 Task: Create an event for virtual coffee chat with mentors within the organization to provide guidance, career advice, and insights to junior team members looking to develop their professional skills on October 7th at 10:30 AM.
Action: Mouse moved to (92, 147)
Screenshot: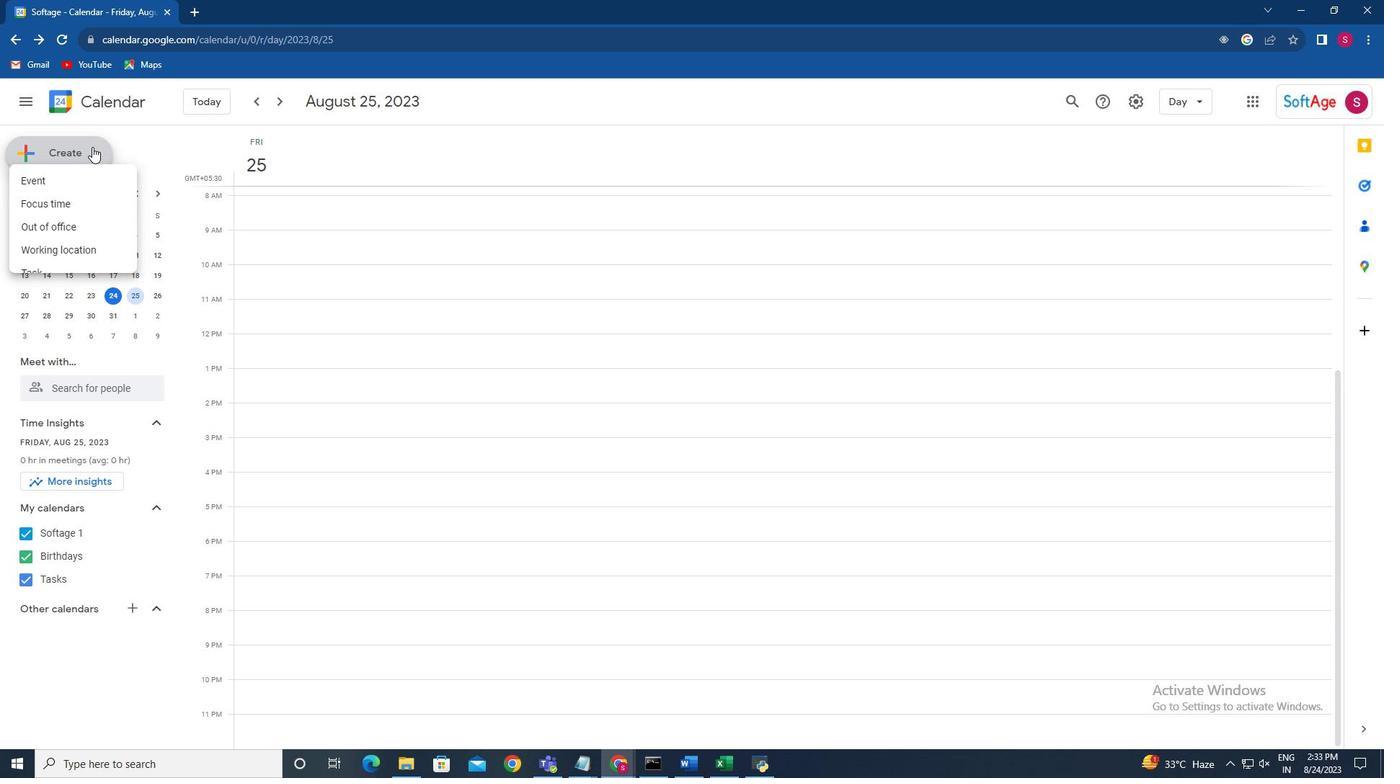 
Action: Mouse pressed left at (92, 147)
Screenshot: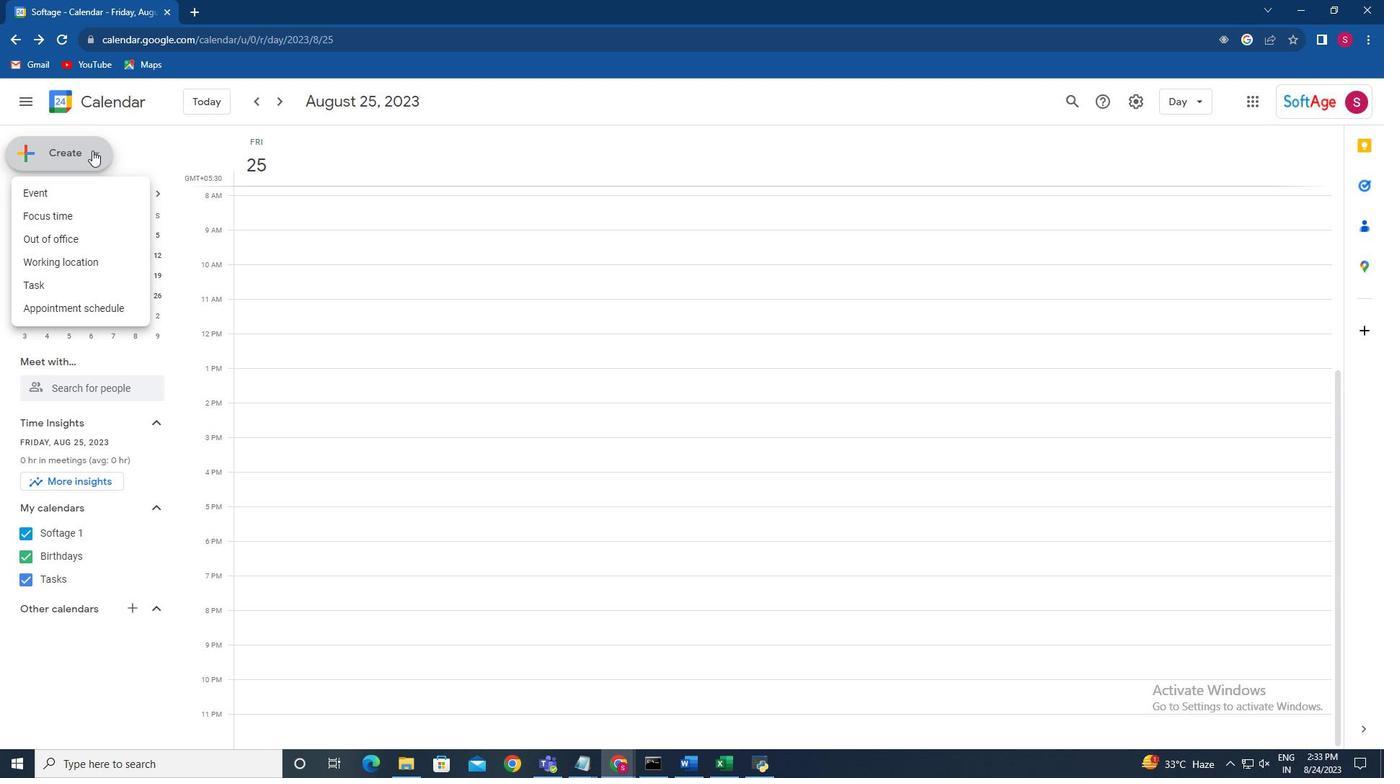 
Action: Mouse moved to (75, 192)
Screenshot: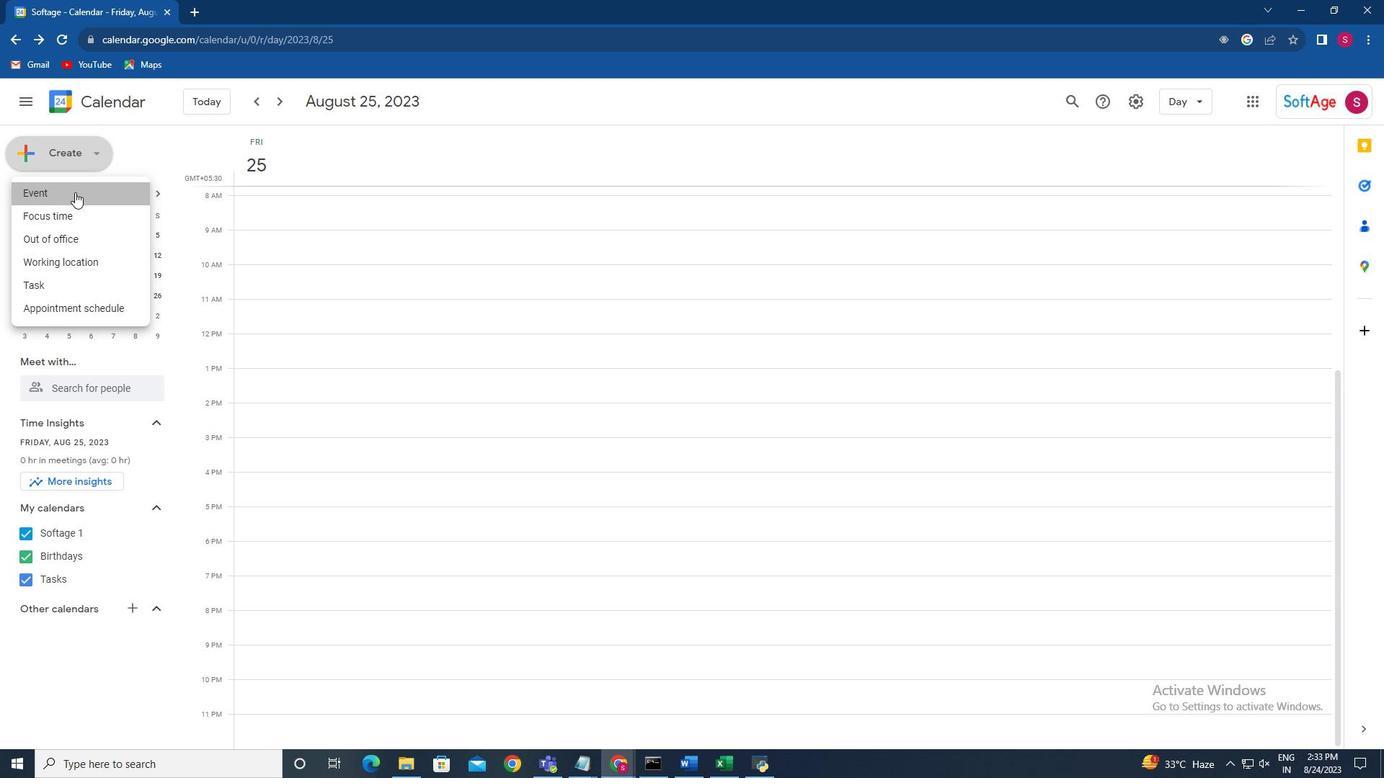
Action: Mouse pressed left at (75, 192)
Screenshot: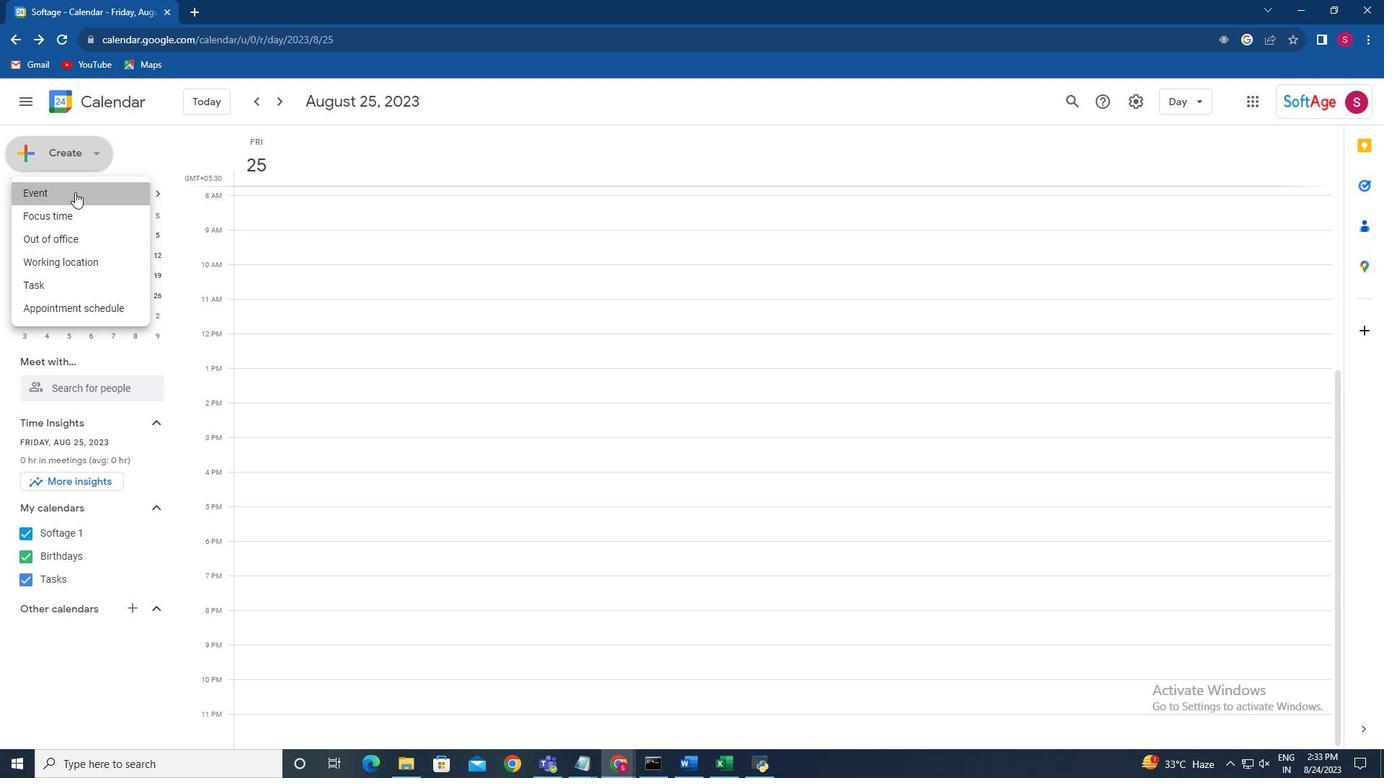 
Action: Mouse moved to (908, 584)
Screenshot: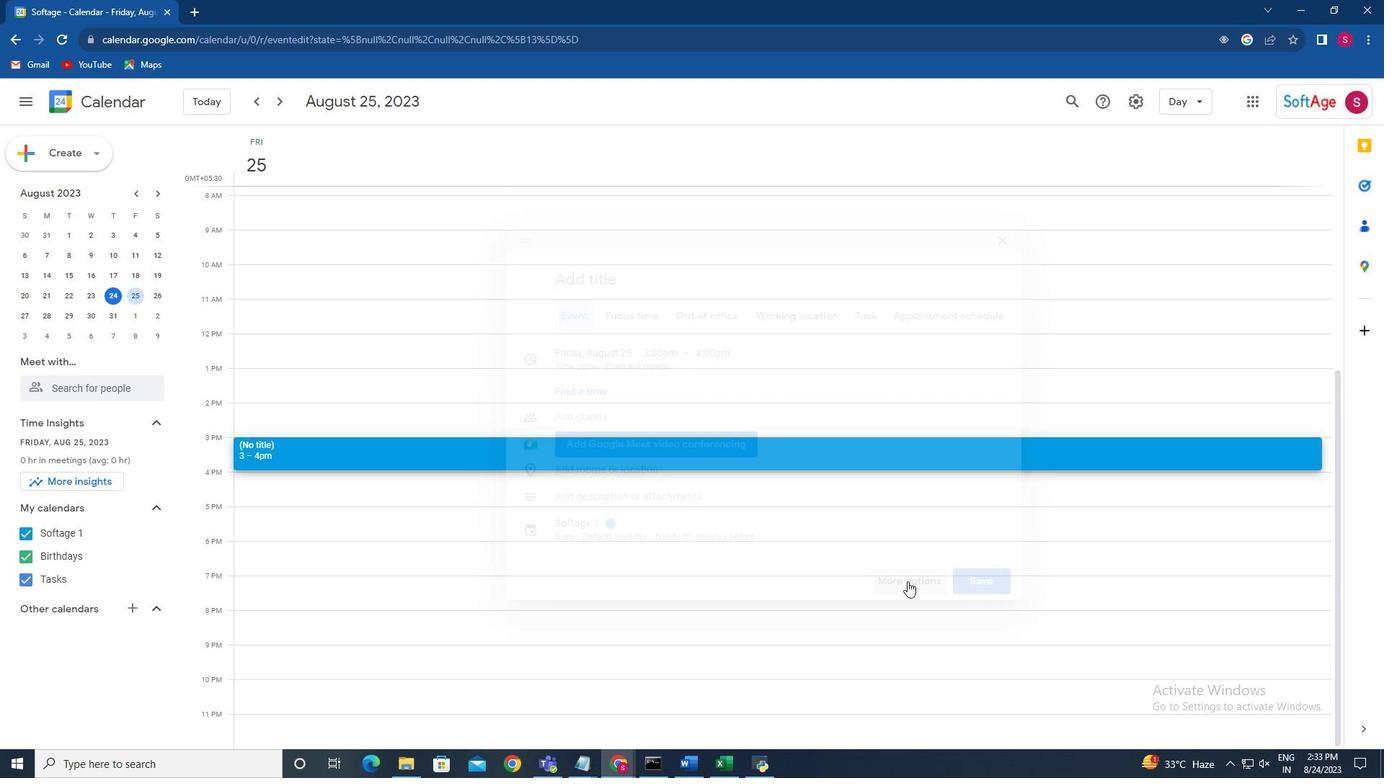 
Action: Mouse pressed left at (908, 584)
Screenshot: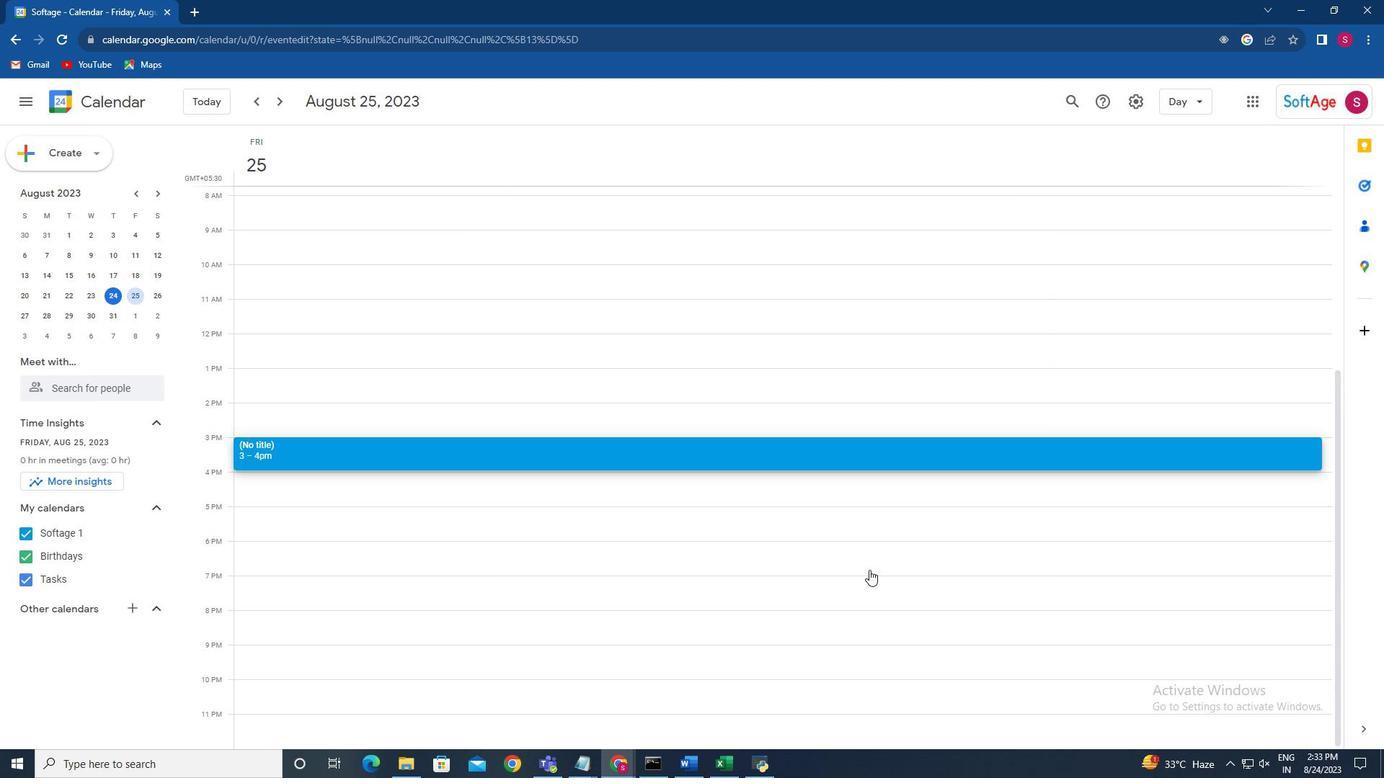 
Action: Mouse moved to (78, 113)
Screenshot: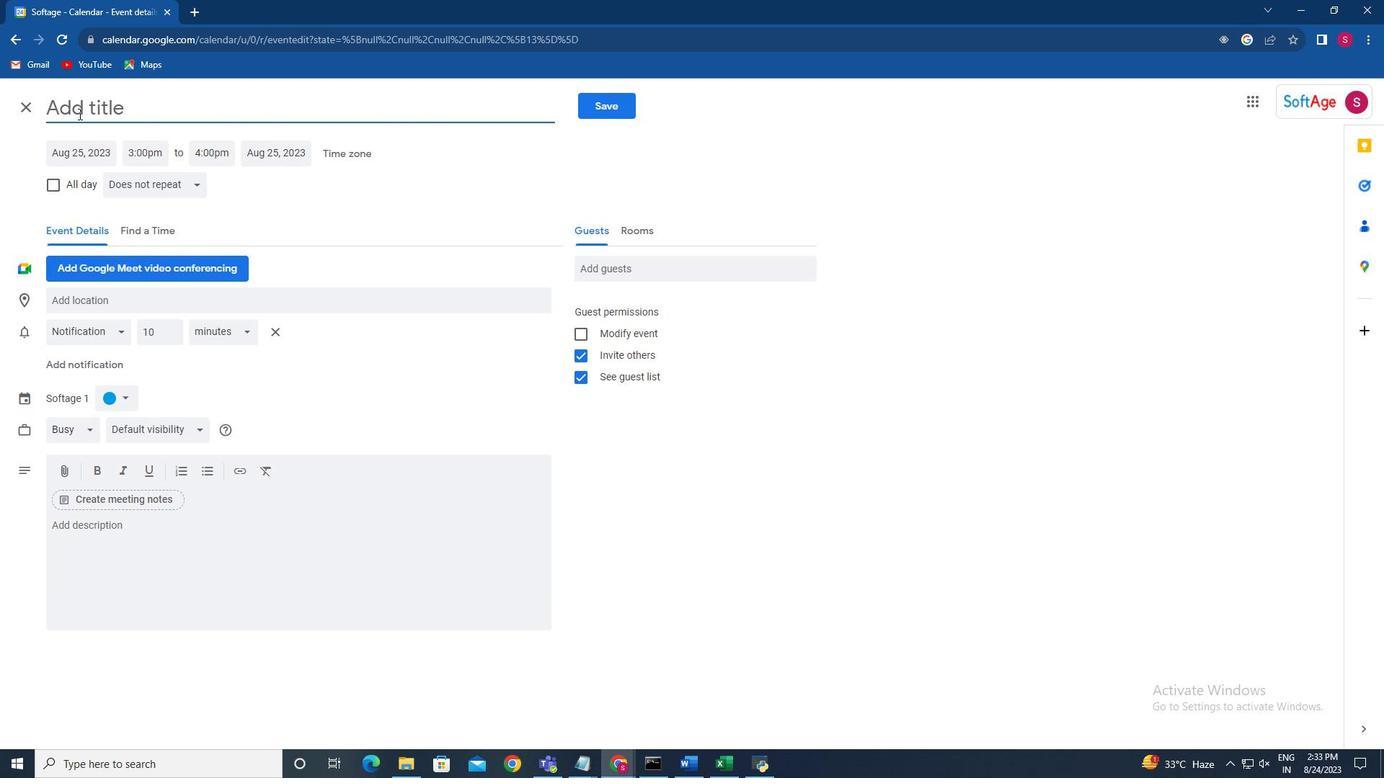
Action: Key pressed <Key.shift>Virtual<Key.space>coffee<Key.space>chat
Screenshot: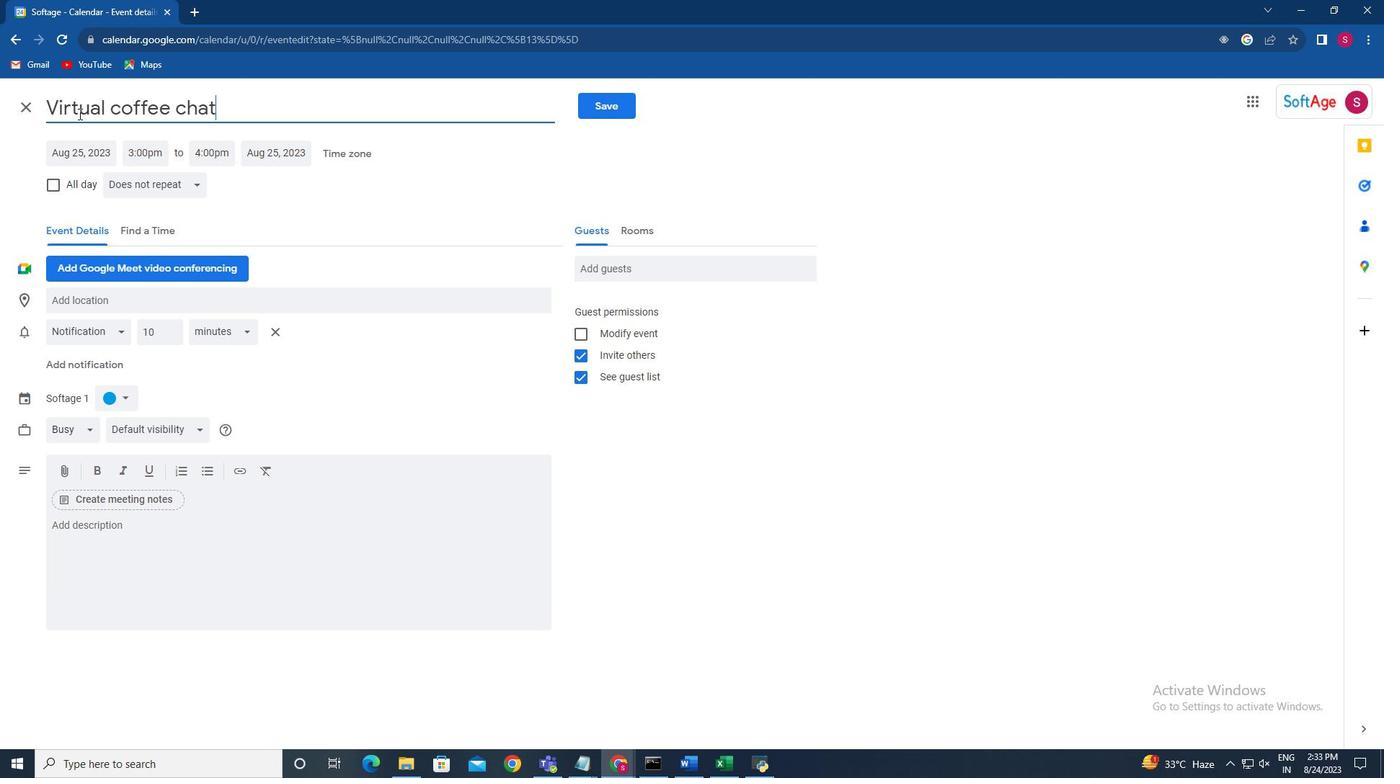 
Action: Mouse moved to (79, 534)
Screenshot: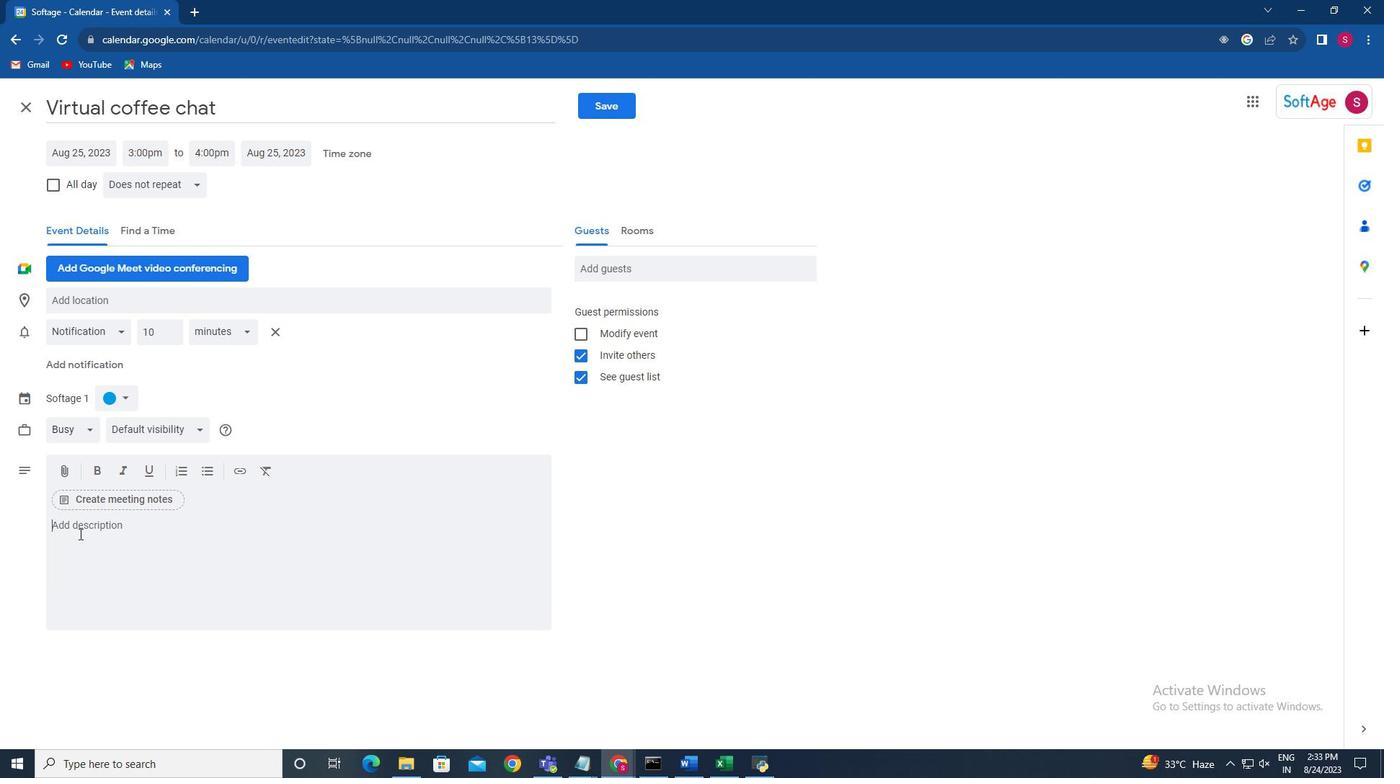 
Action: Mouse pressed left at (79, 534)
Screenshot: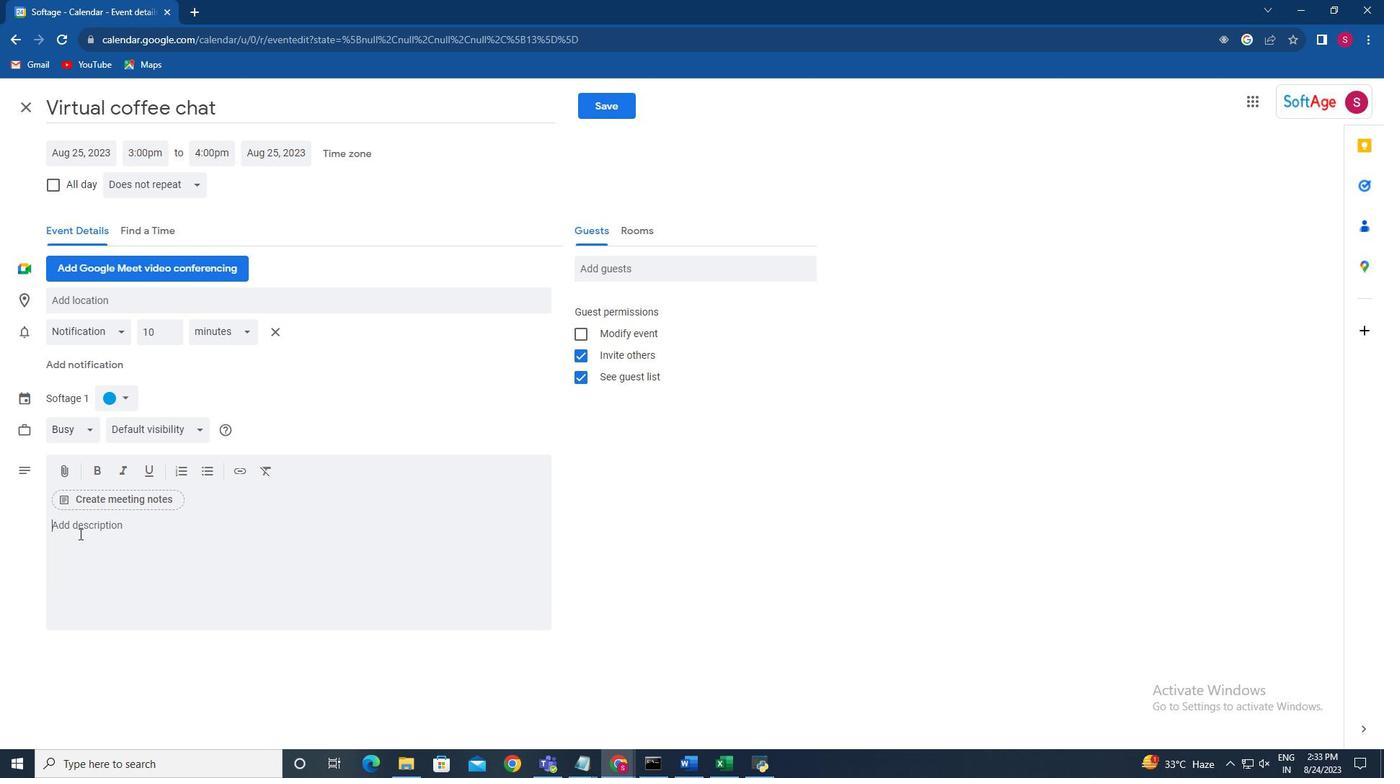 
Action: Key pressed vertual<Key.space>
Screenshot: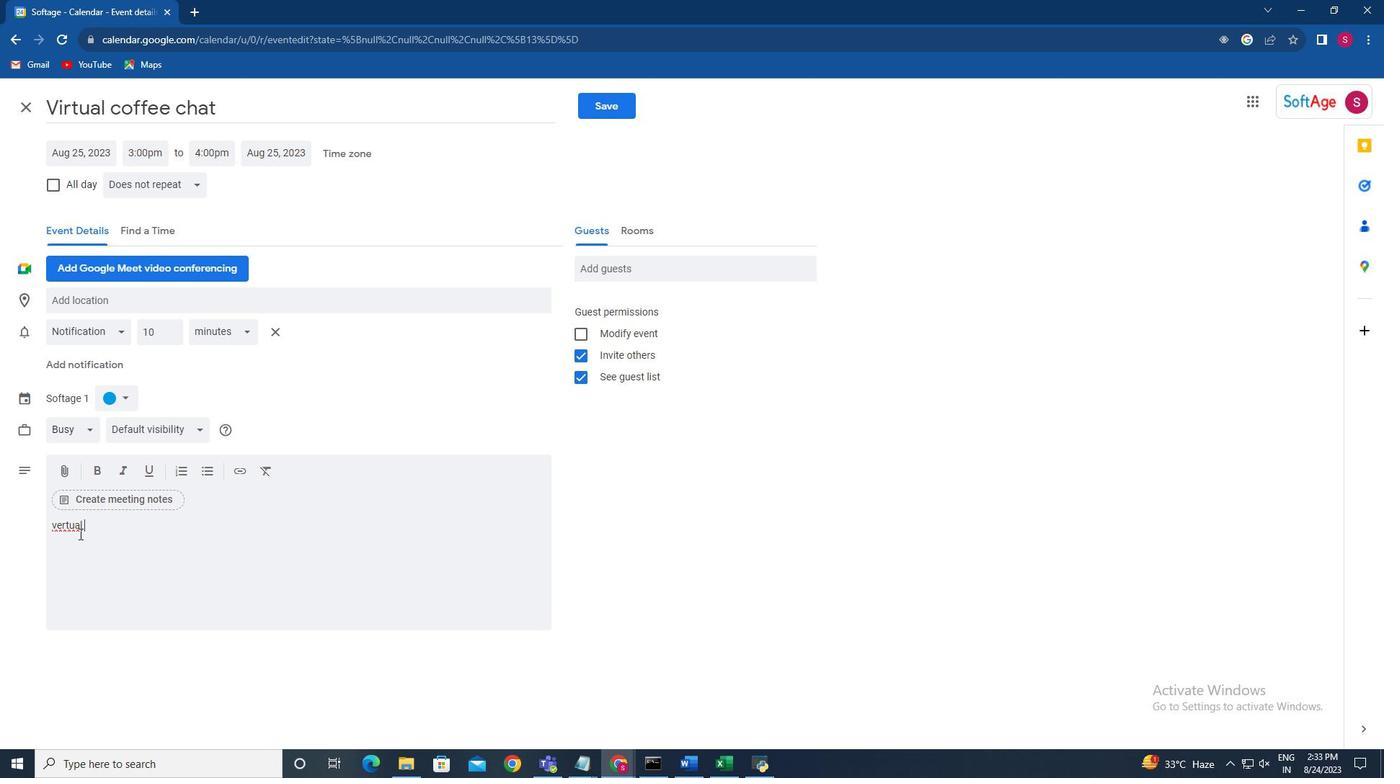 
Action: Mouse moved to (61, 529)
Screenshot: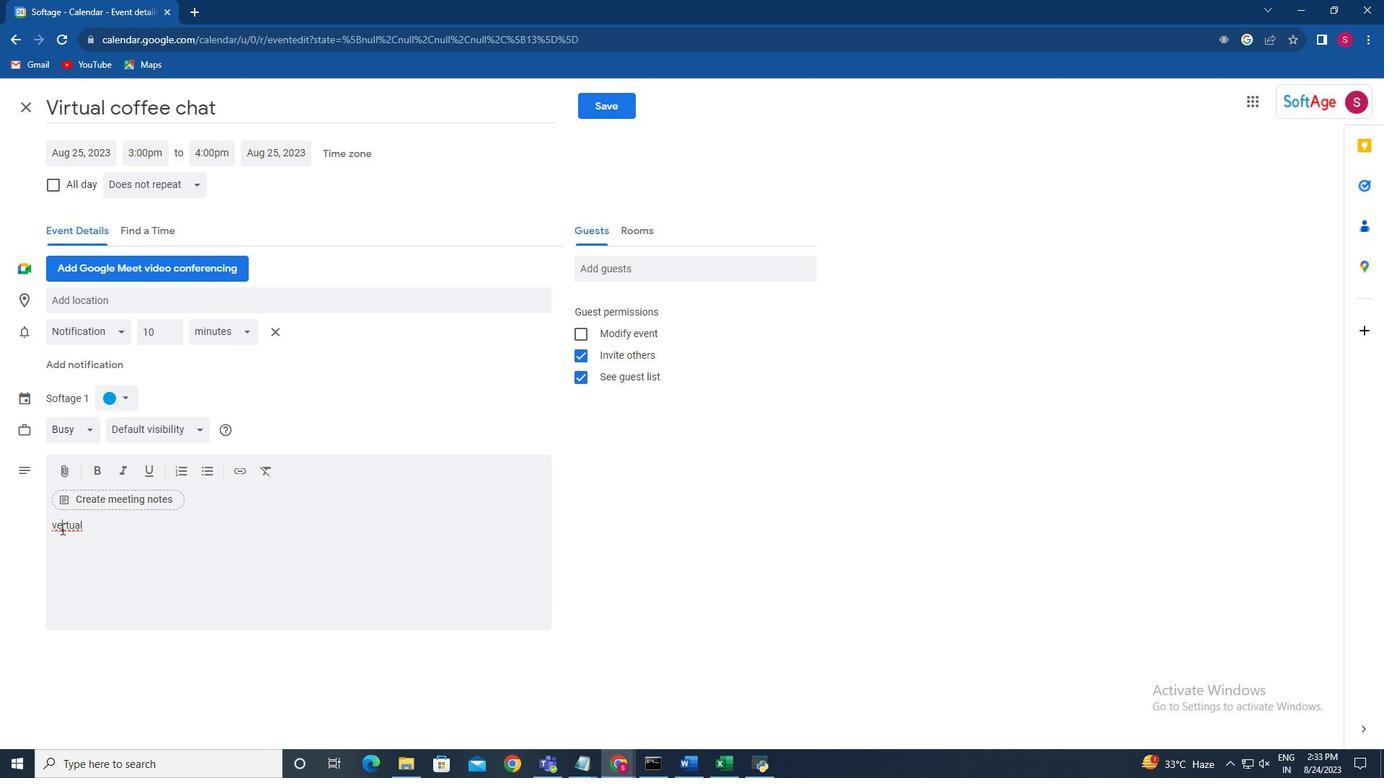
Action: Mouse pressed left at (61, 529)
Screenshot: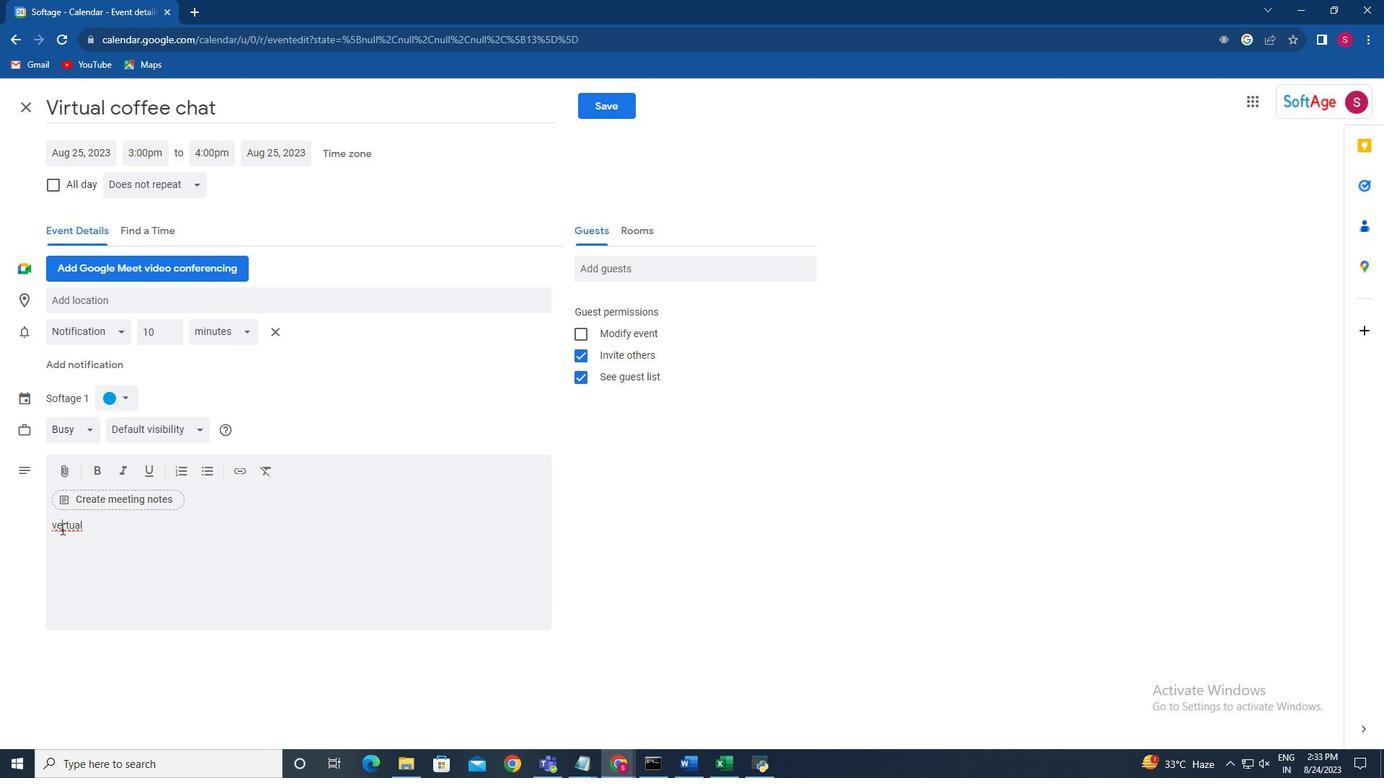
Action: Key pressed <Key.backspace>i
Screenshot: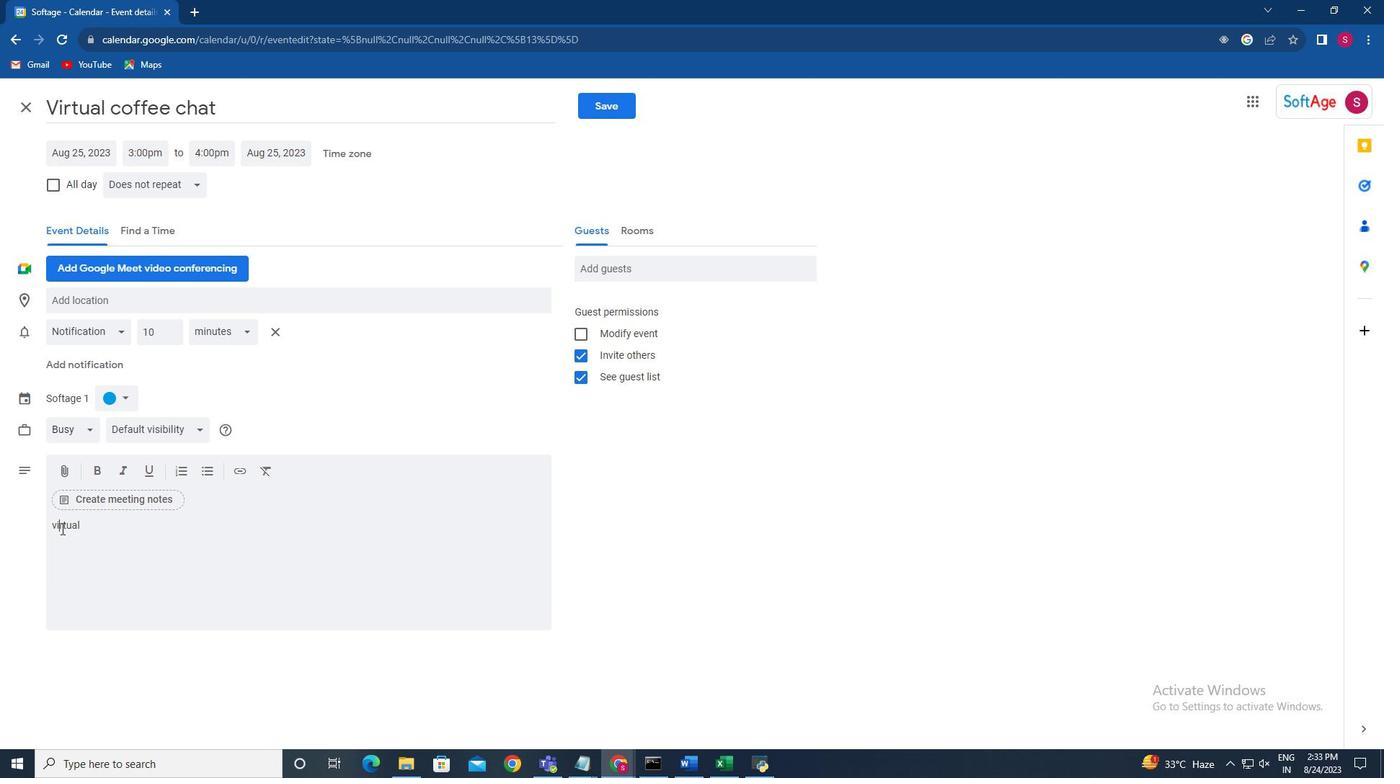 
Action: Mouse moved to (105, 533)
Screenshot: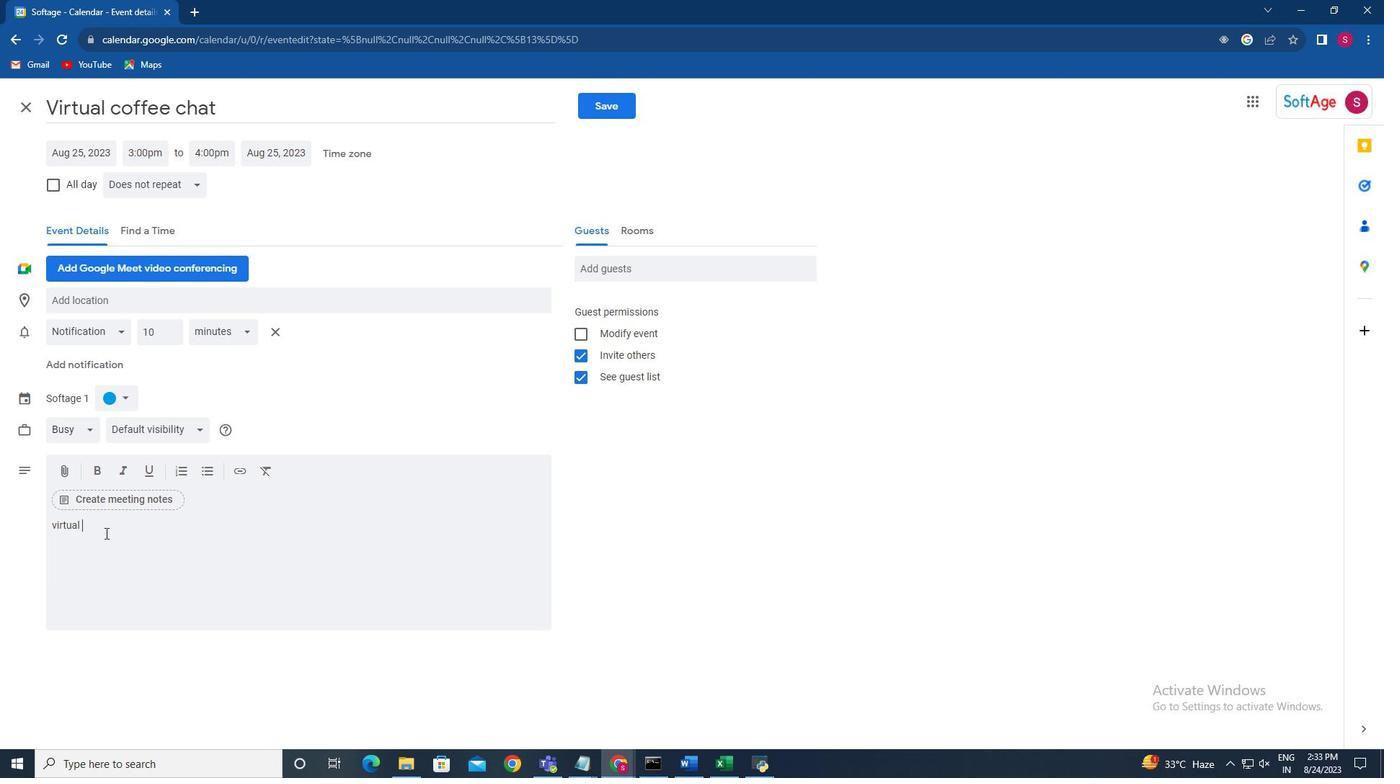 
Action: Mouse pressed left at (105, 533)
Screenshot: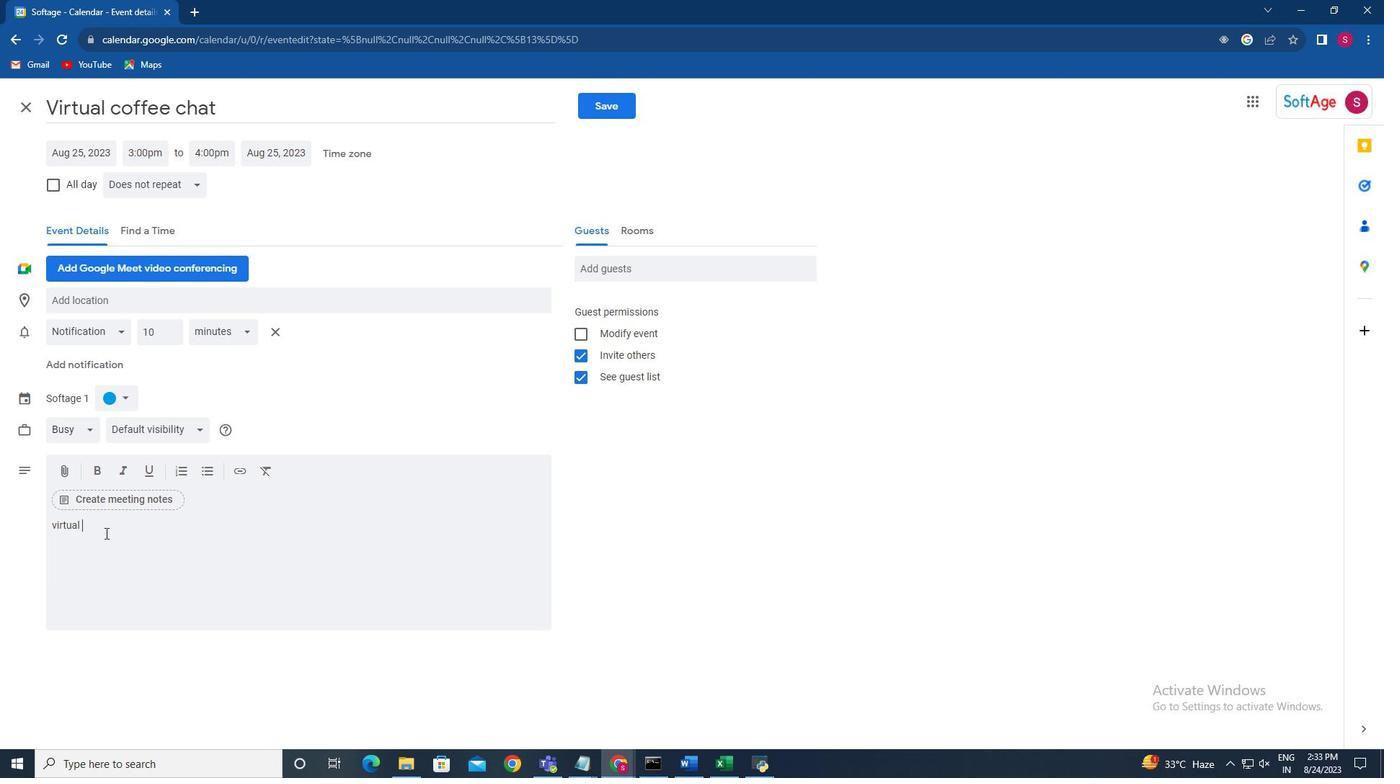 
Action: Key pressed coffee<Key.space>chat<Key.space>with<Key.space>mentors<Key.space>within<Key.space>the<Key.space>organis<Key.backspace>zation<Key.space>to<Key.space>provide<Key.space>guidence,<Key.space>
Screenshot: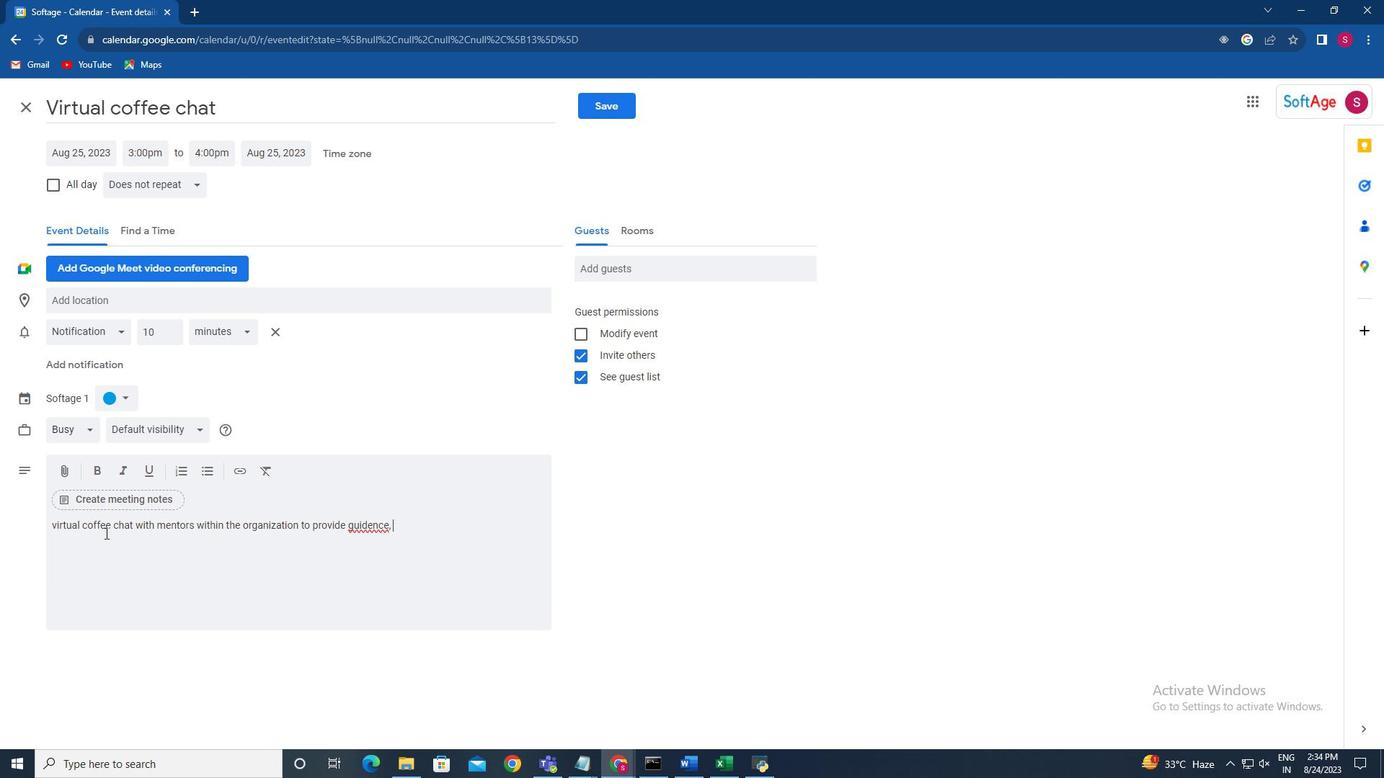 
Action: Mouse moved to (367, 528)
Screenshot: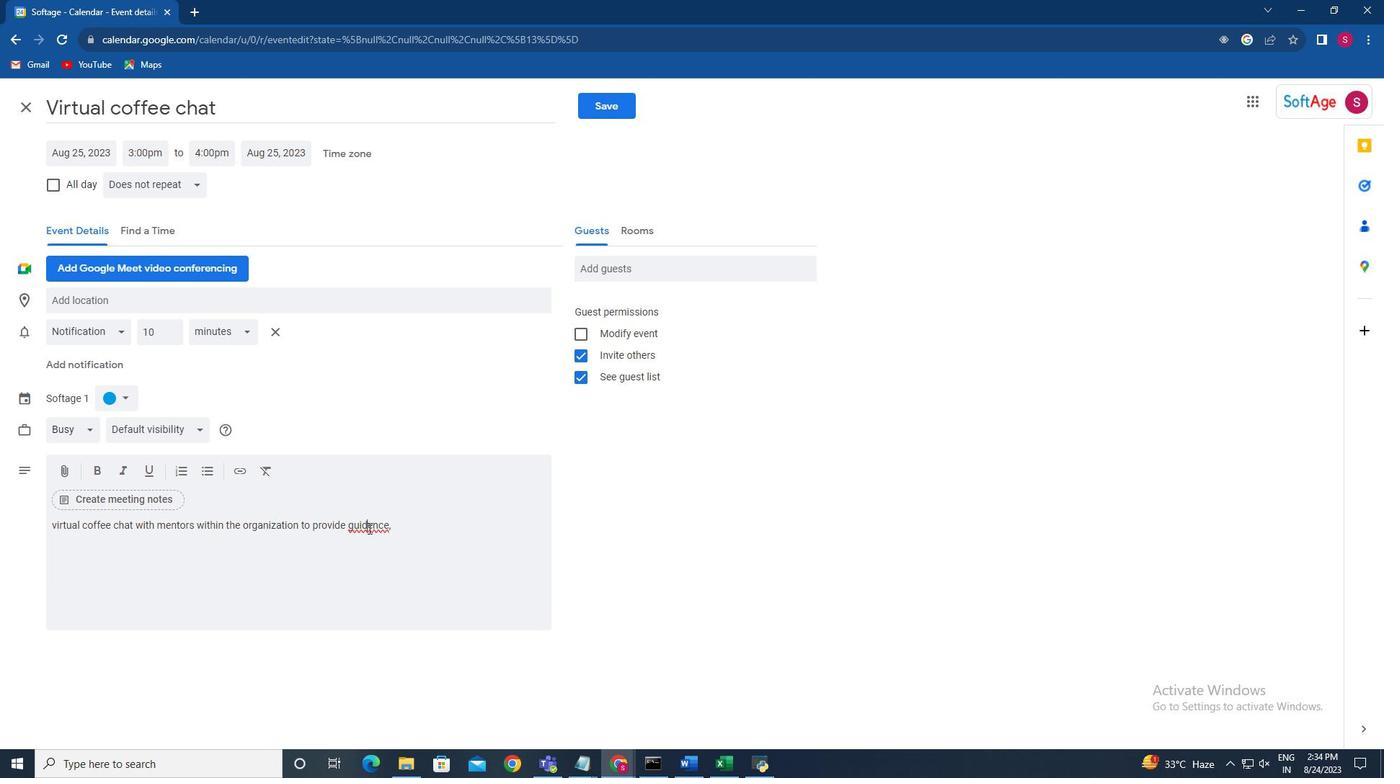 
Action: Mouse pressed left at (367, 528)
Screenshot: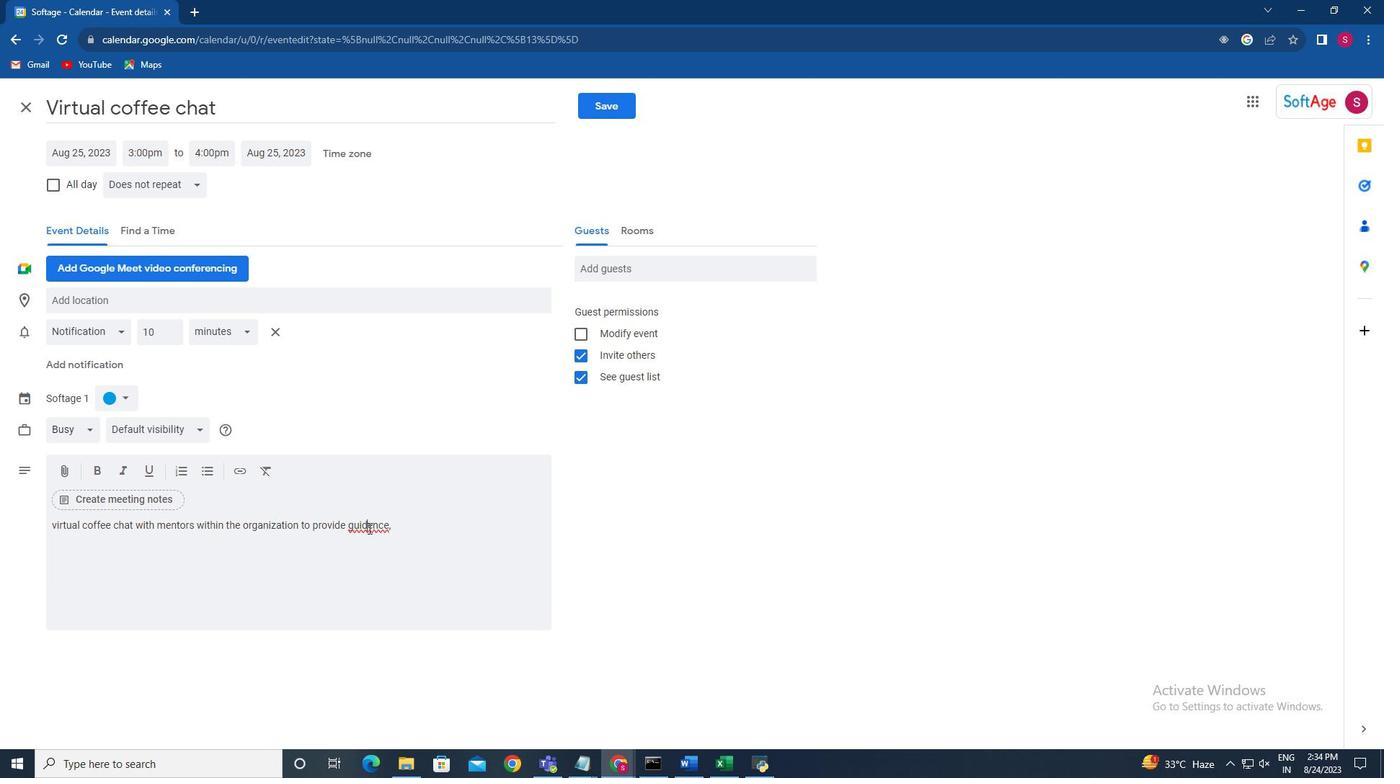 
Action: Mouse moved to (373, 528)
Screenshot: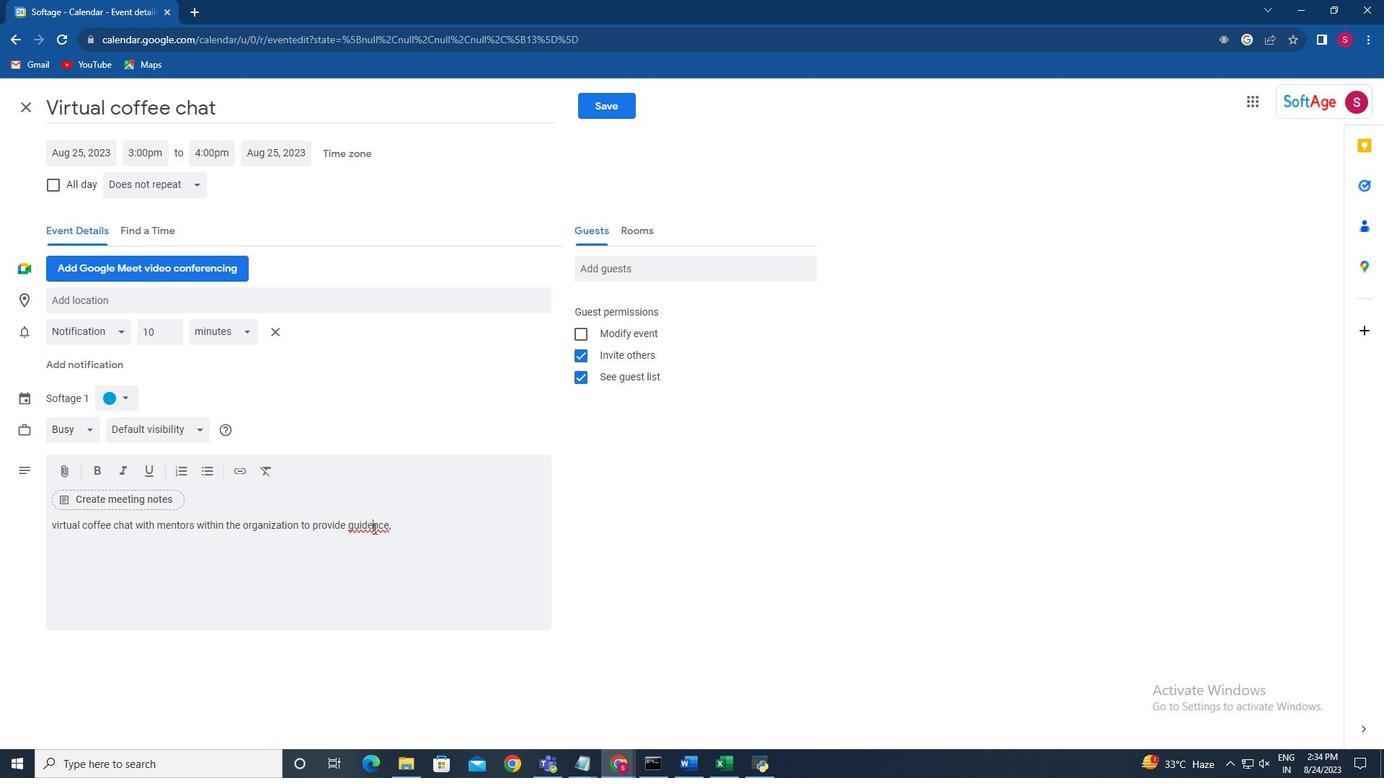 
Action: Mouse pressed left at (373, 528)
Screenshot: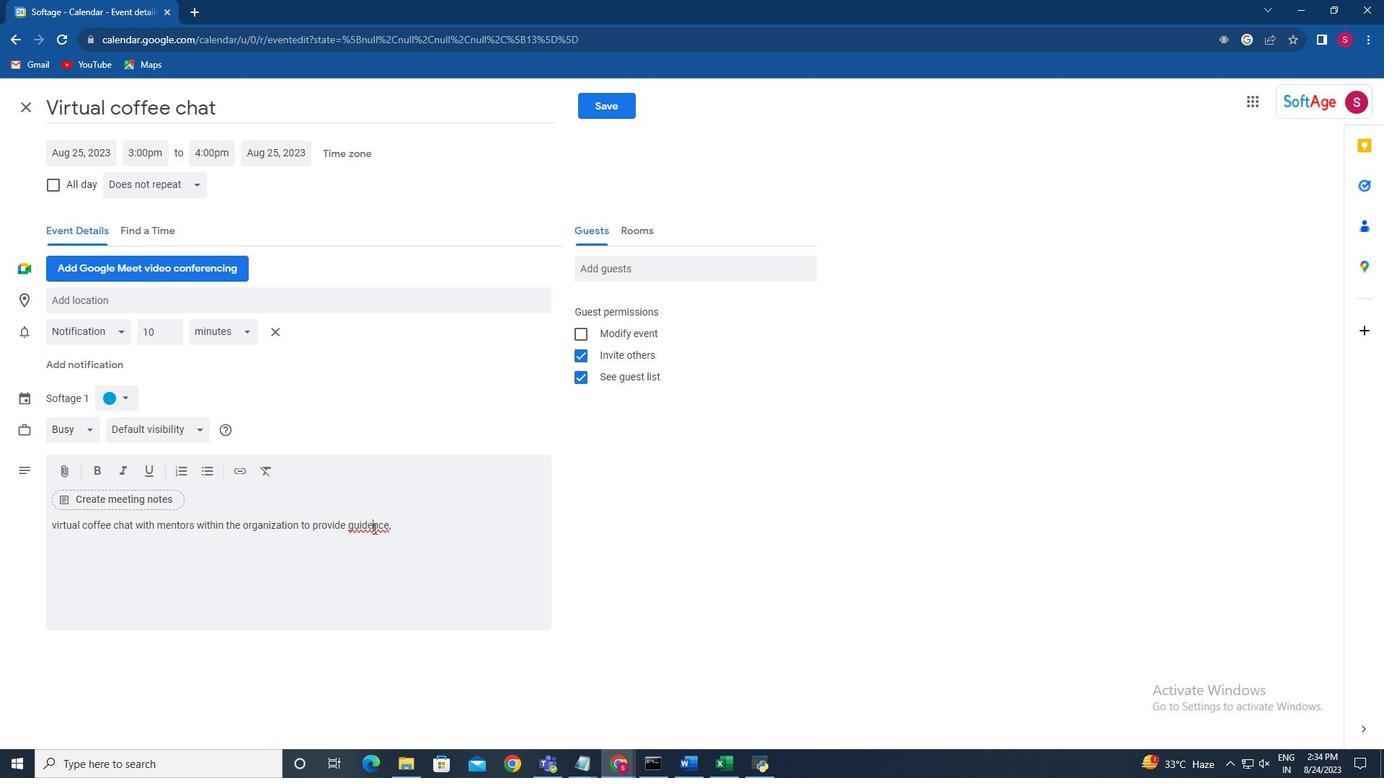 
Action: Key pressed <Key.backspace>a
Screenshot: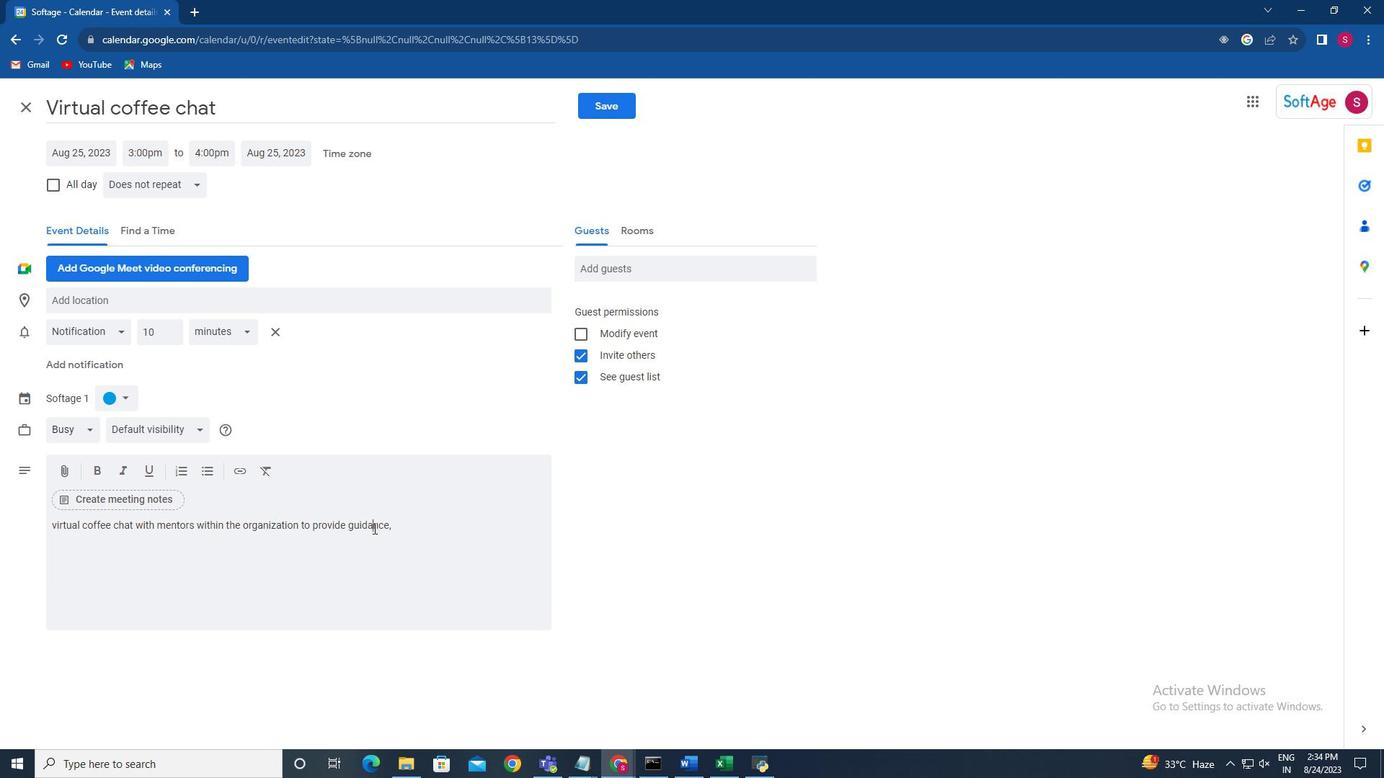 
Action: Mouse moved to (396, 529)
Screenshot: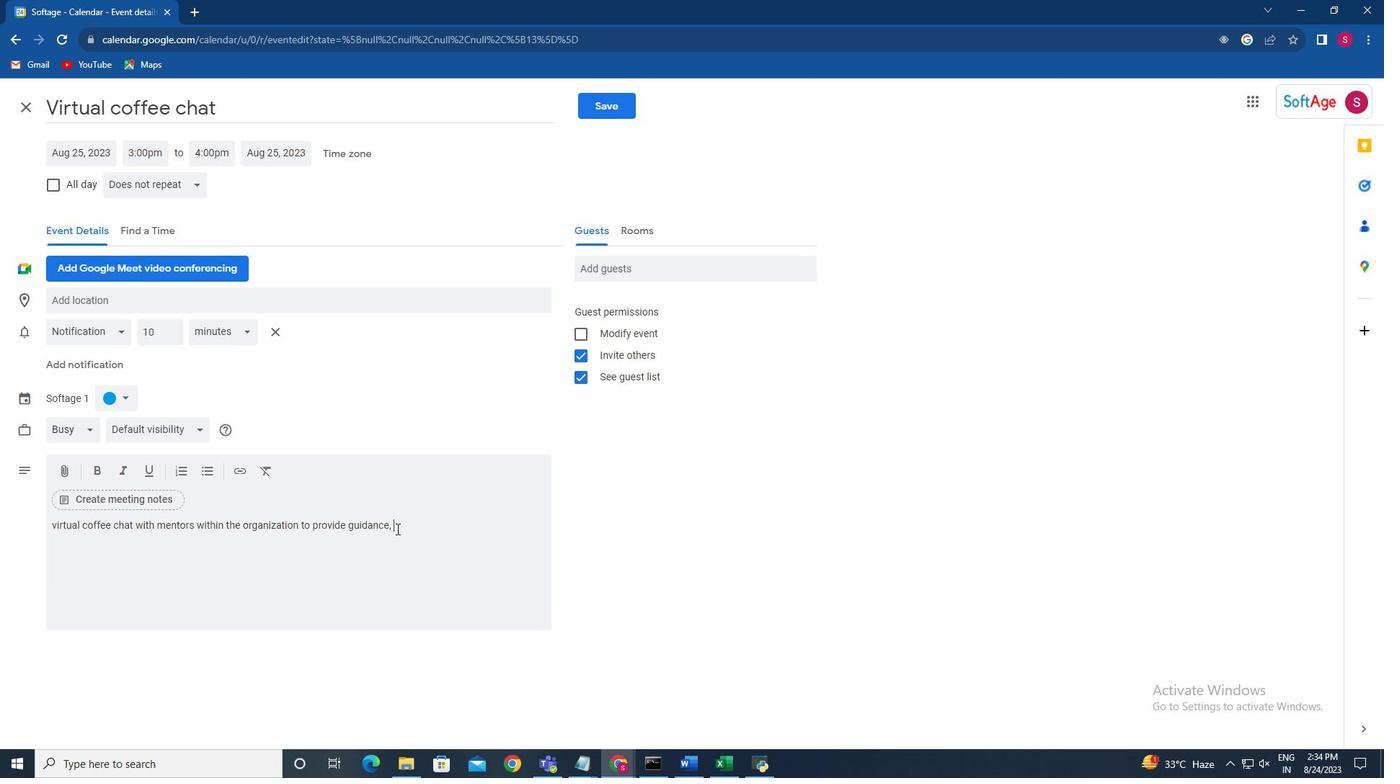
Action: Mouse pressed left at (396, 529)
Screenshot: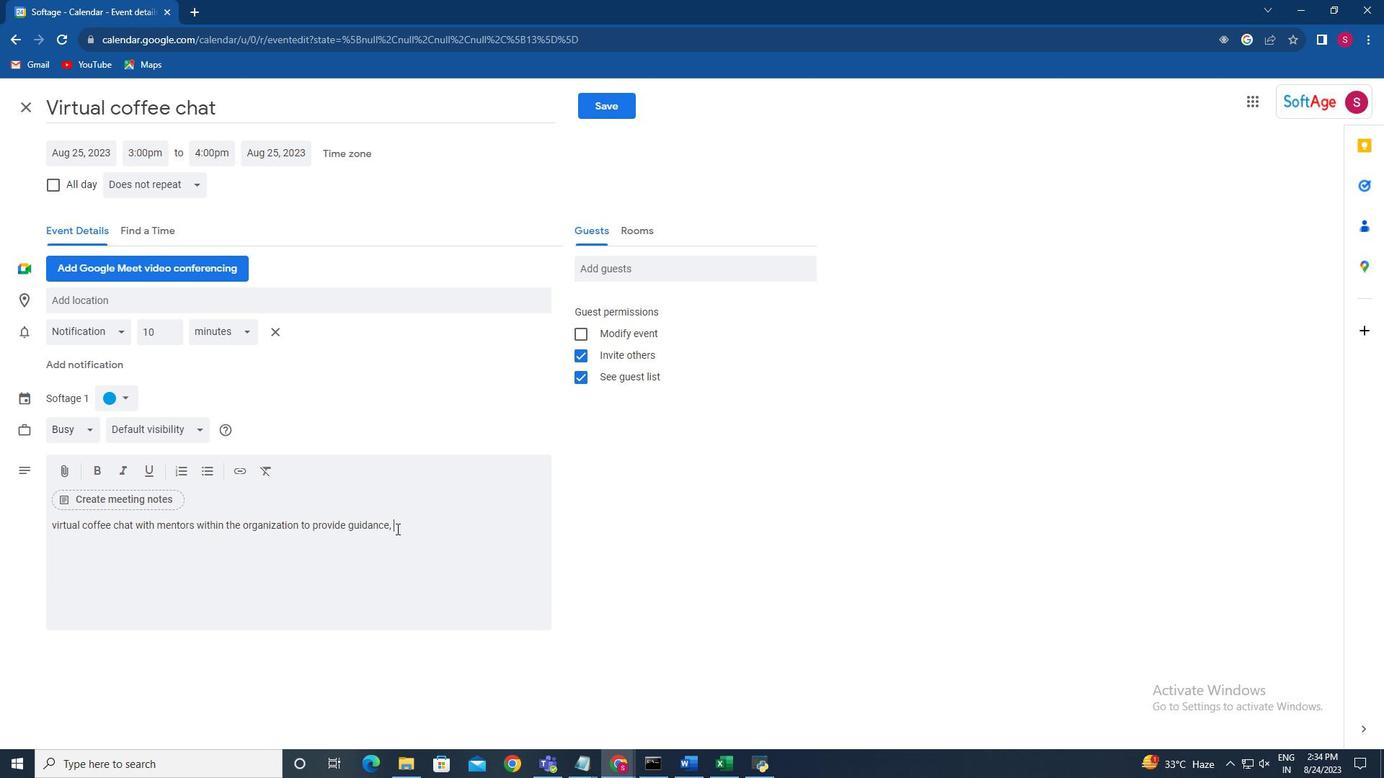 
Action: Key pressed career<Key.space>advicr<Key.backspace>e,<Key.space>ab<Key.backspace>nd<Key.space>insights<Key.space>to<Key.space>junior<Key.space>team<Key.space>members<Key.space>looking<Key.space>to<Key.space>develop<Key.space>their<Key.space>professional<Key.space>skills.
Screenshot: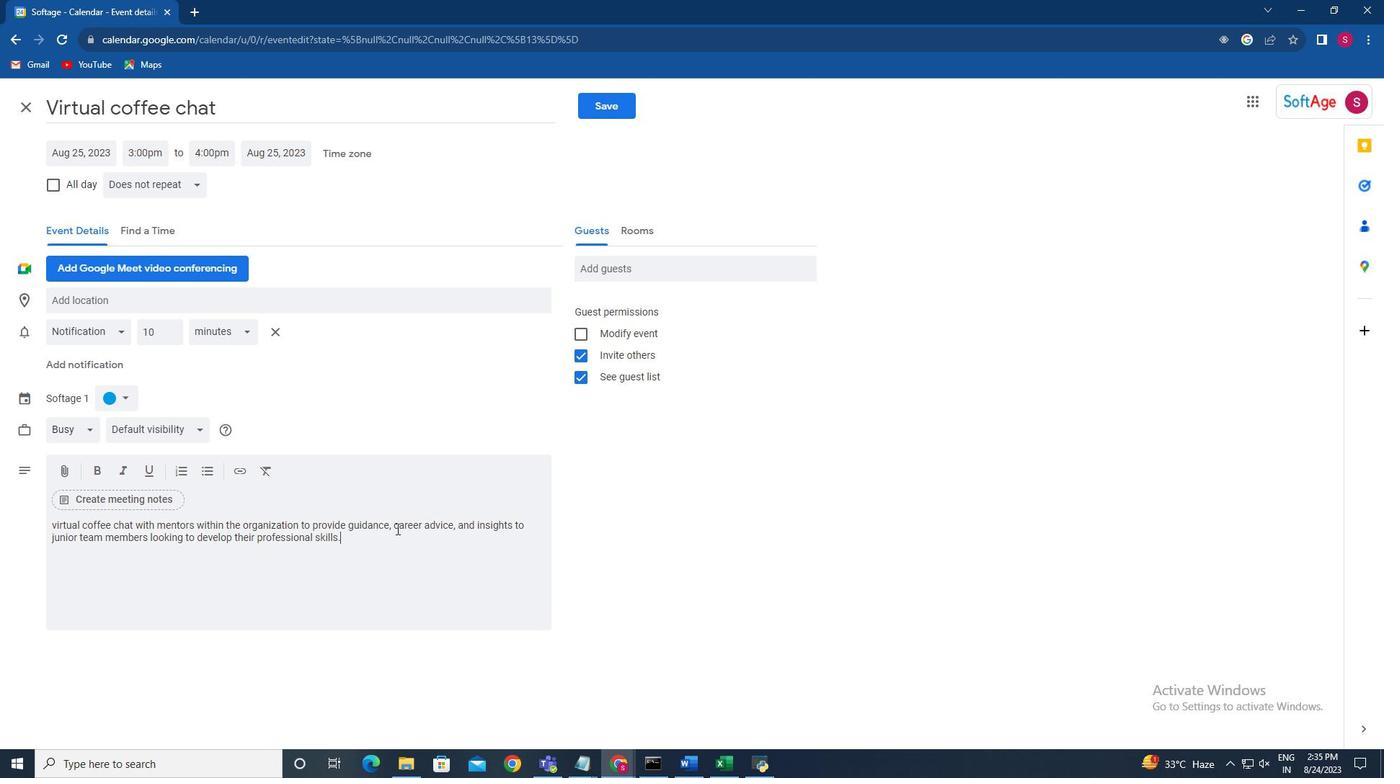 
Action: Mouse moved to (79, 152)
Screenshot: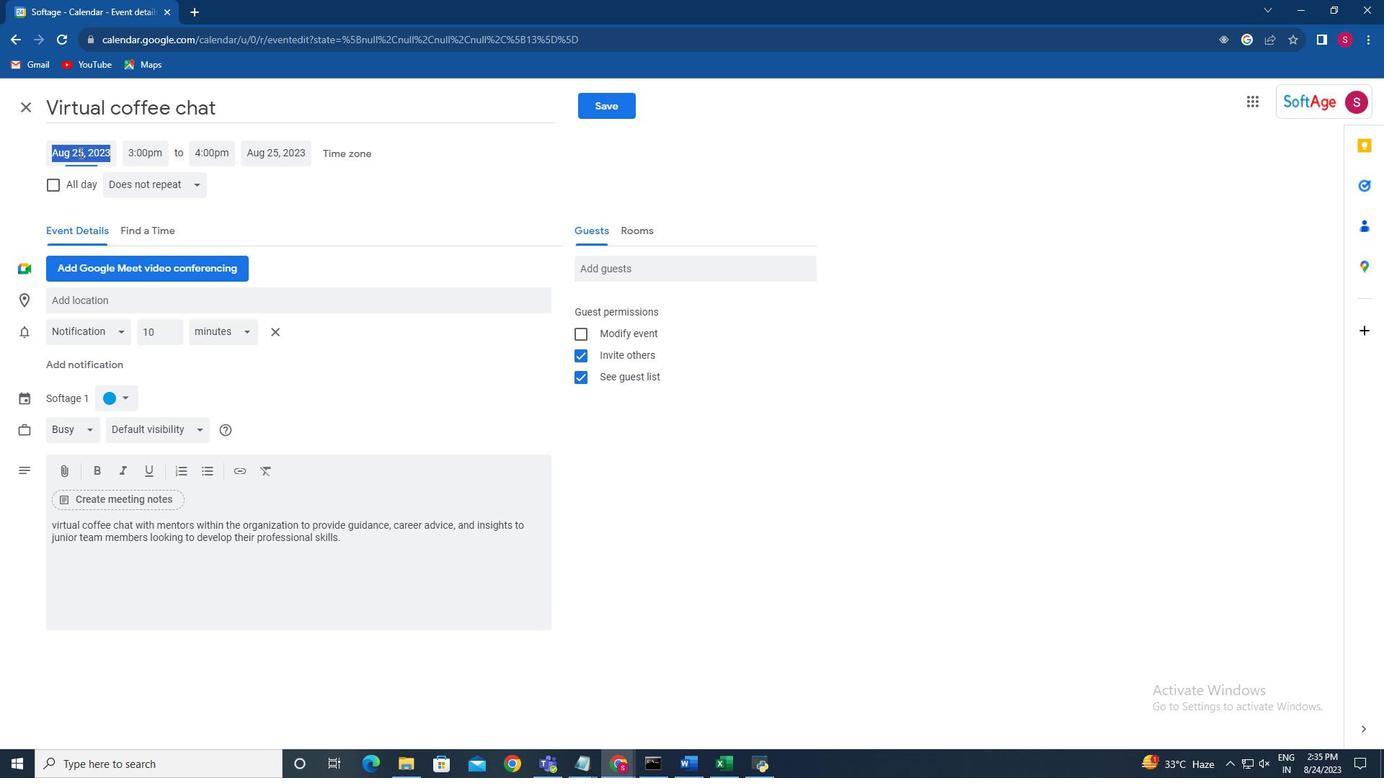
Action: Mouse pressed left at (79, 152)
Screenshot: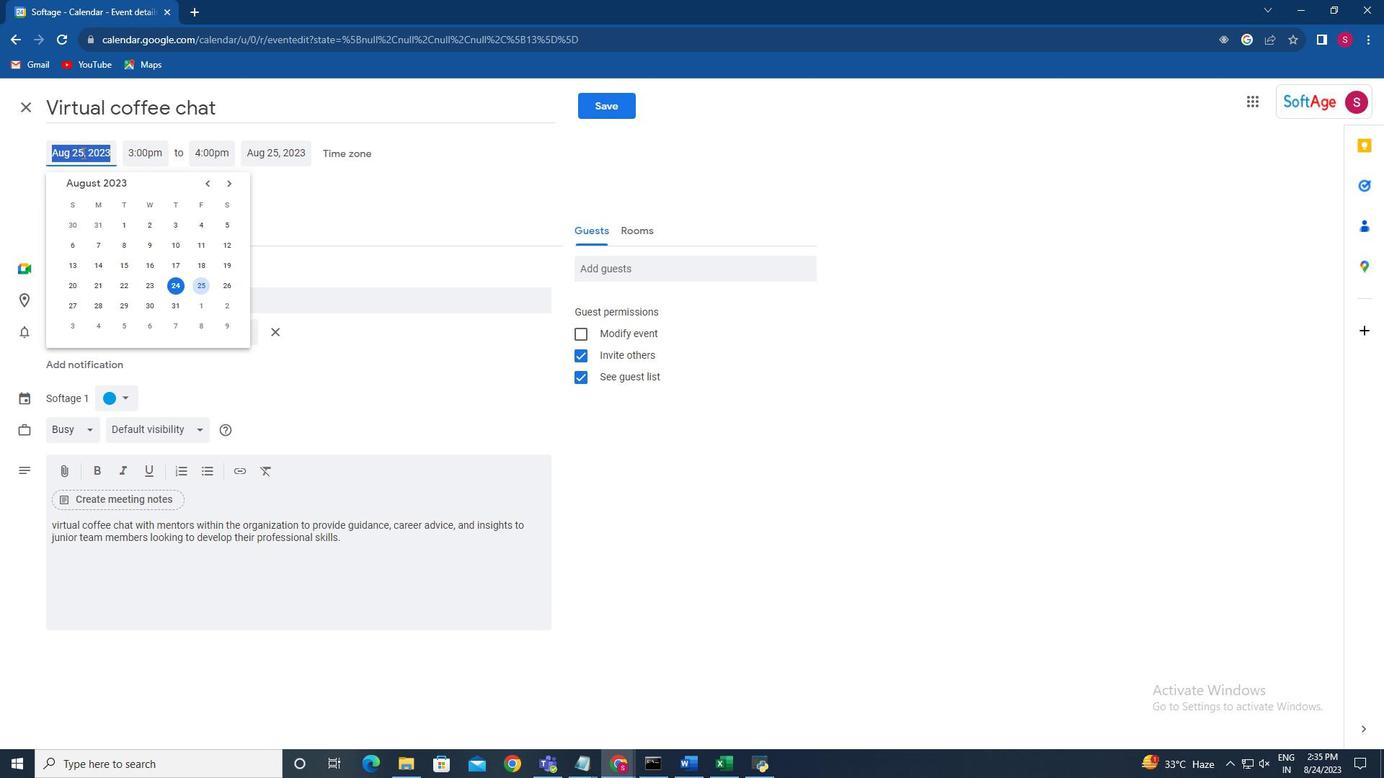 
Action: Mouse moved to (225, 179)
Screenshot: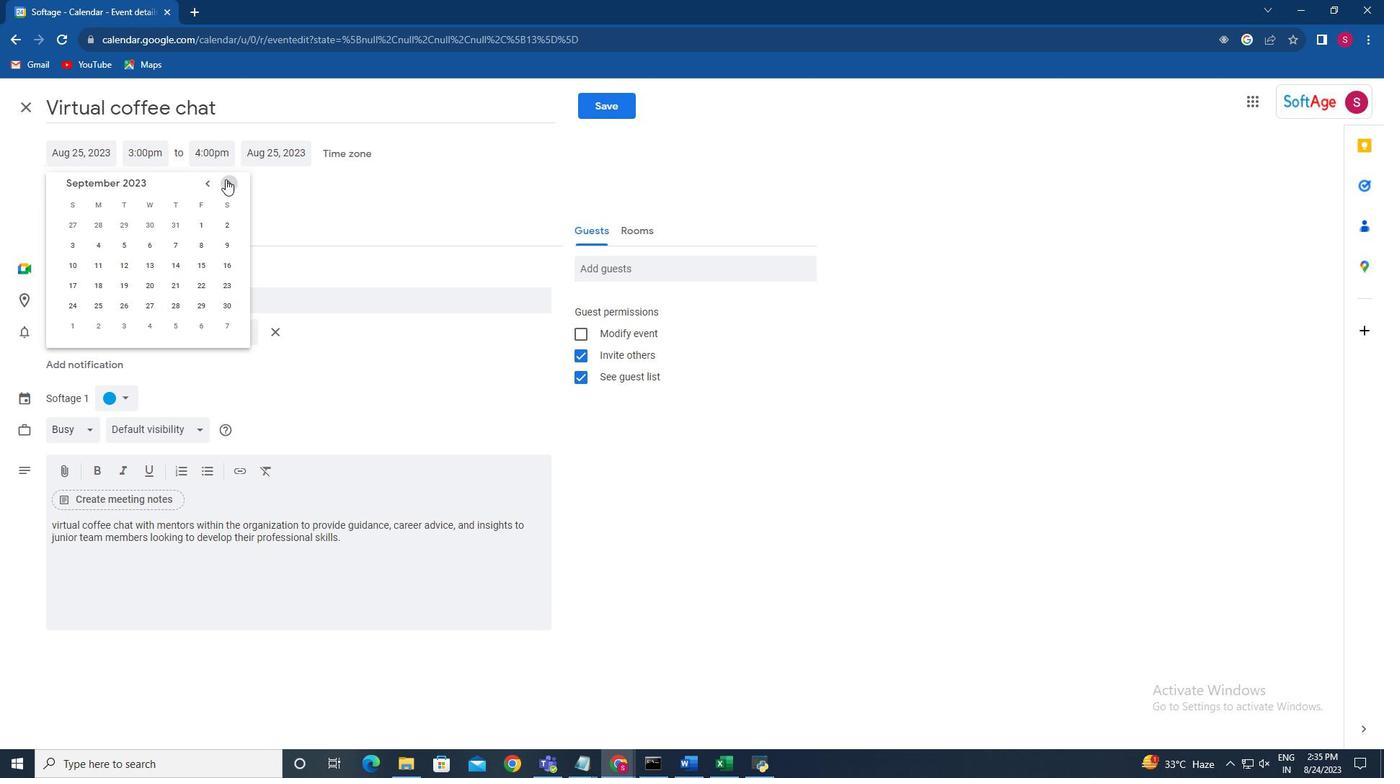
Action: Mouse pressed left at (225, 179)
Screenshot: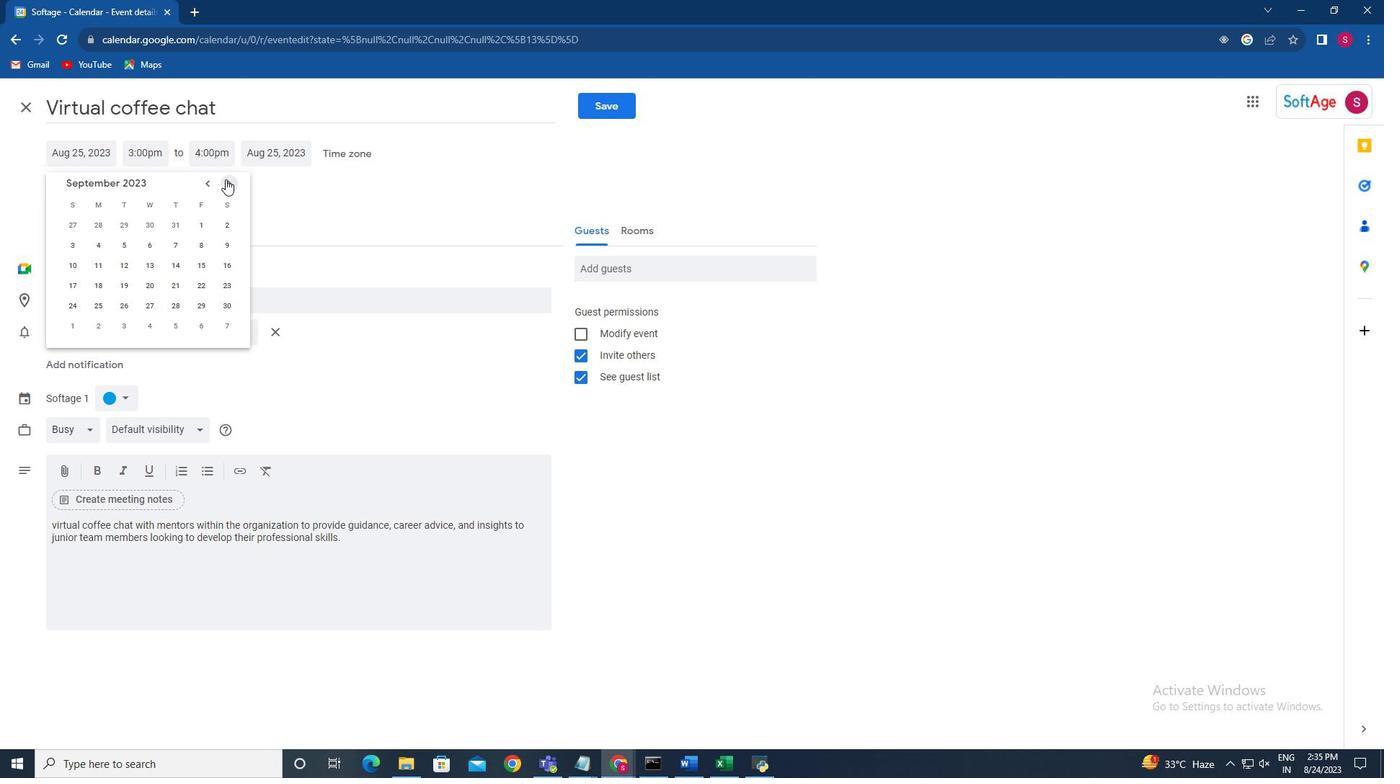 
Action: Mouse pressed left at (225, 179)
Screenshot: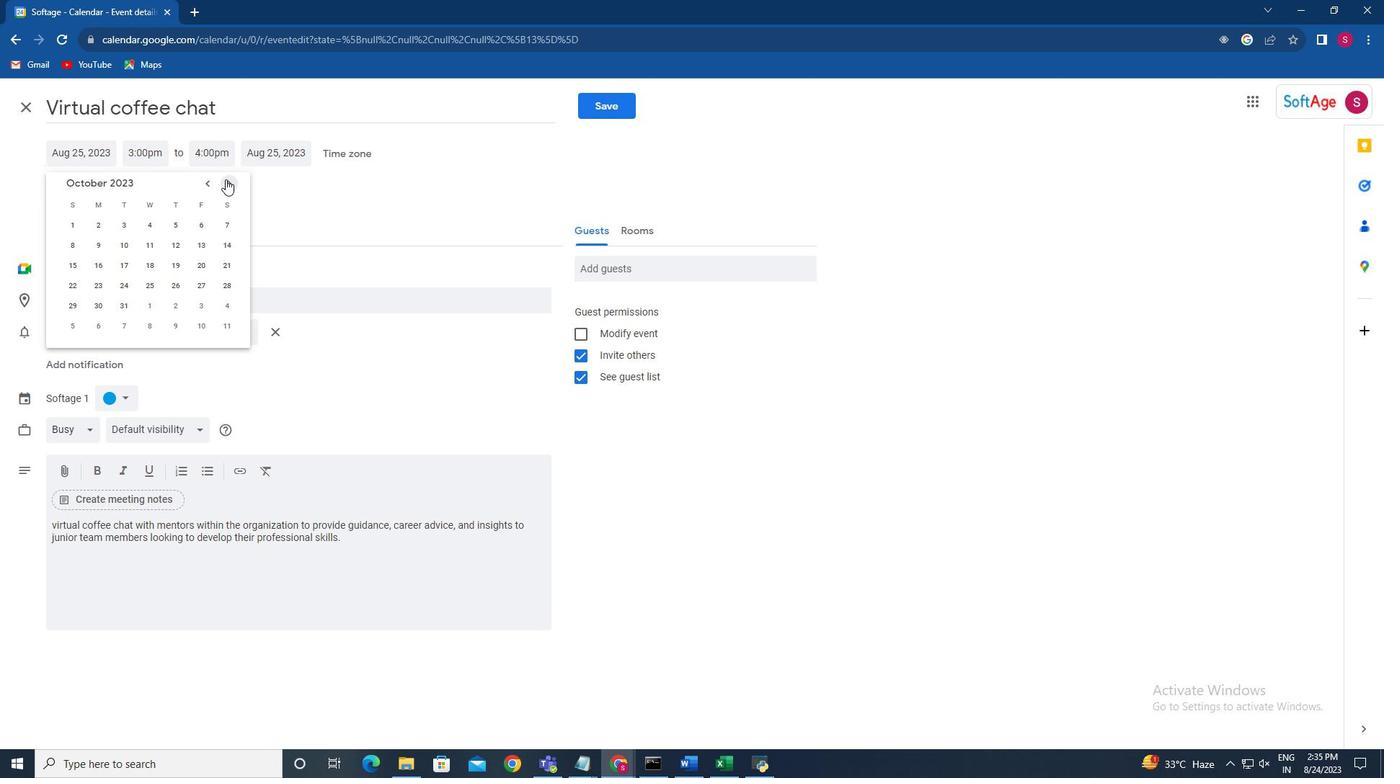 
Action: Mouse moved to (228, 219)
Screenshot: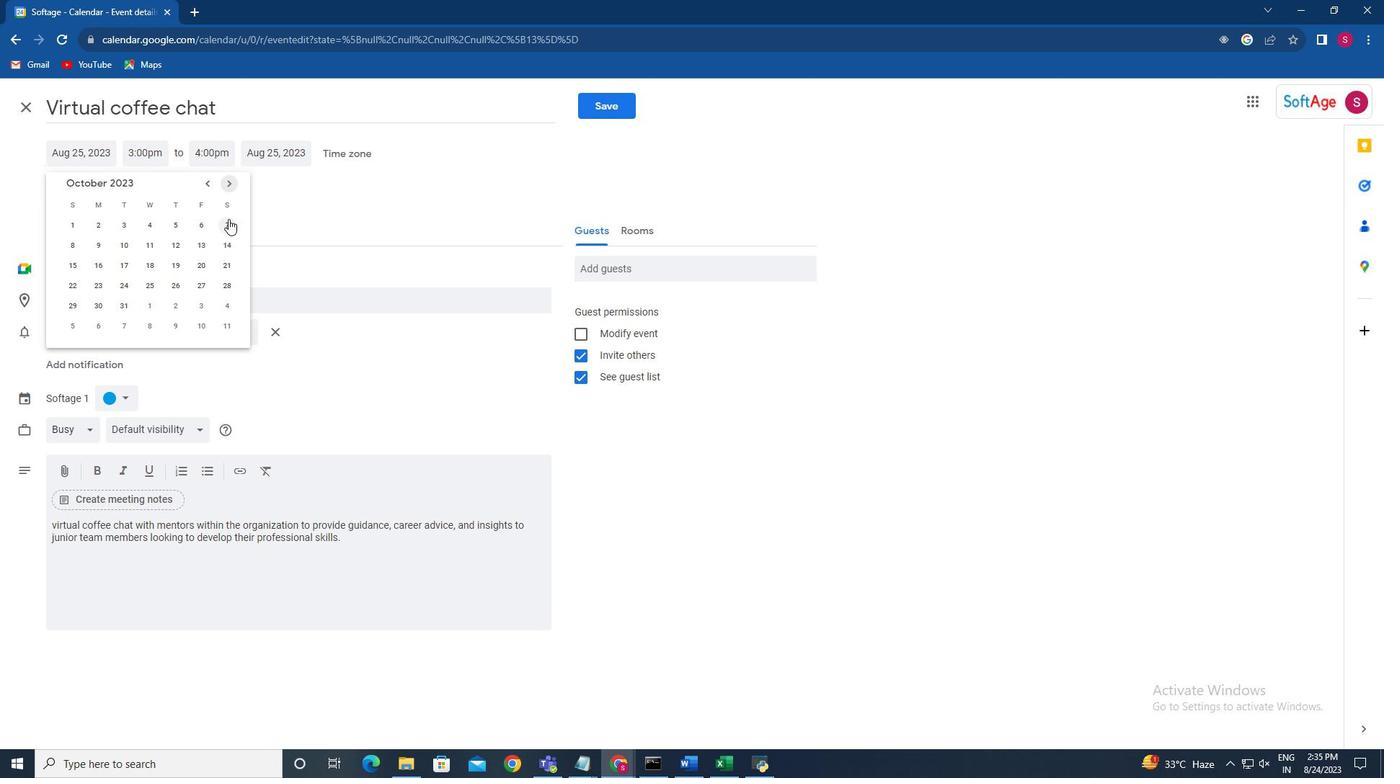 
Action: Mouse pressed left at (228, 219)
Screenshot: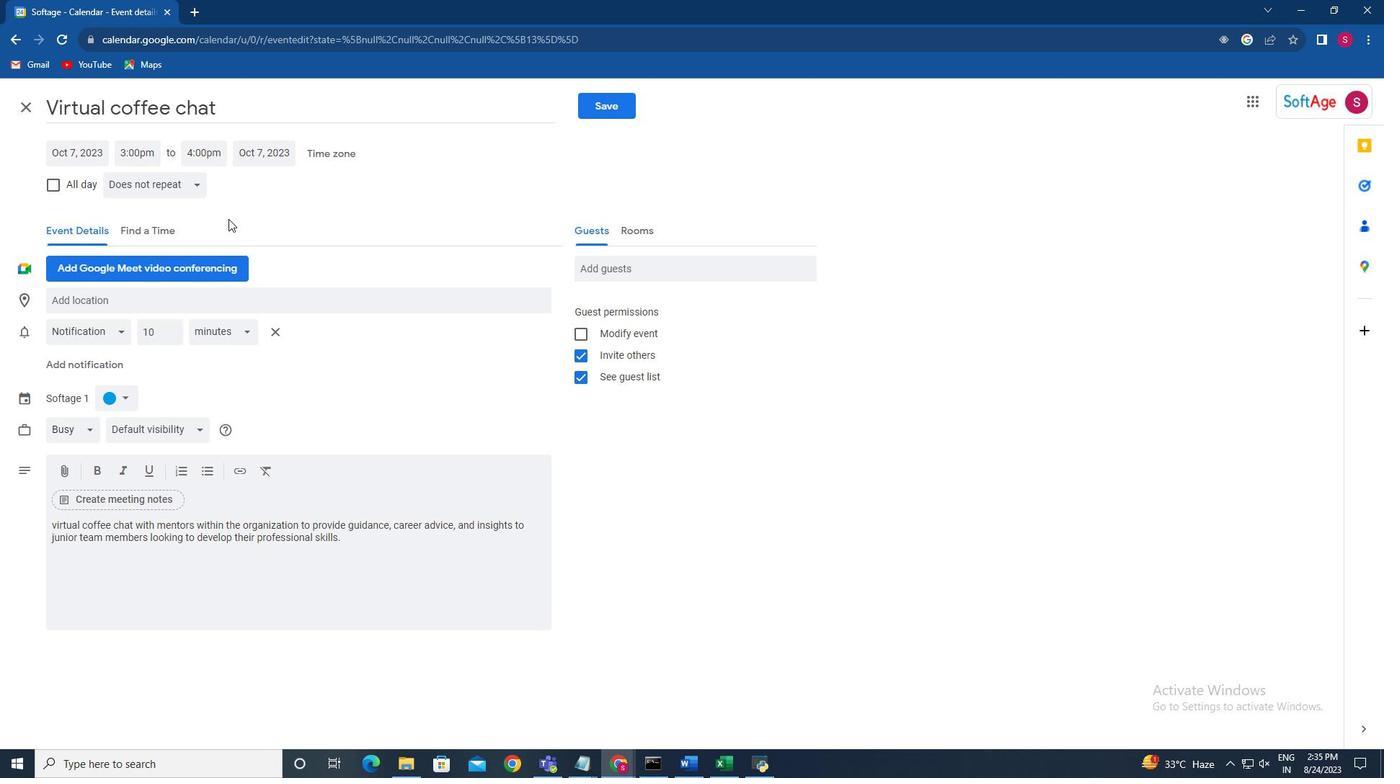 
Action: Mouse moved to (137, 152)
Screenshot: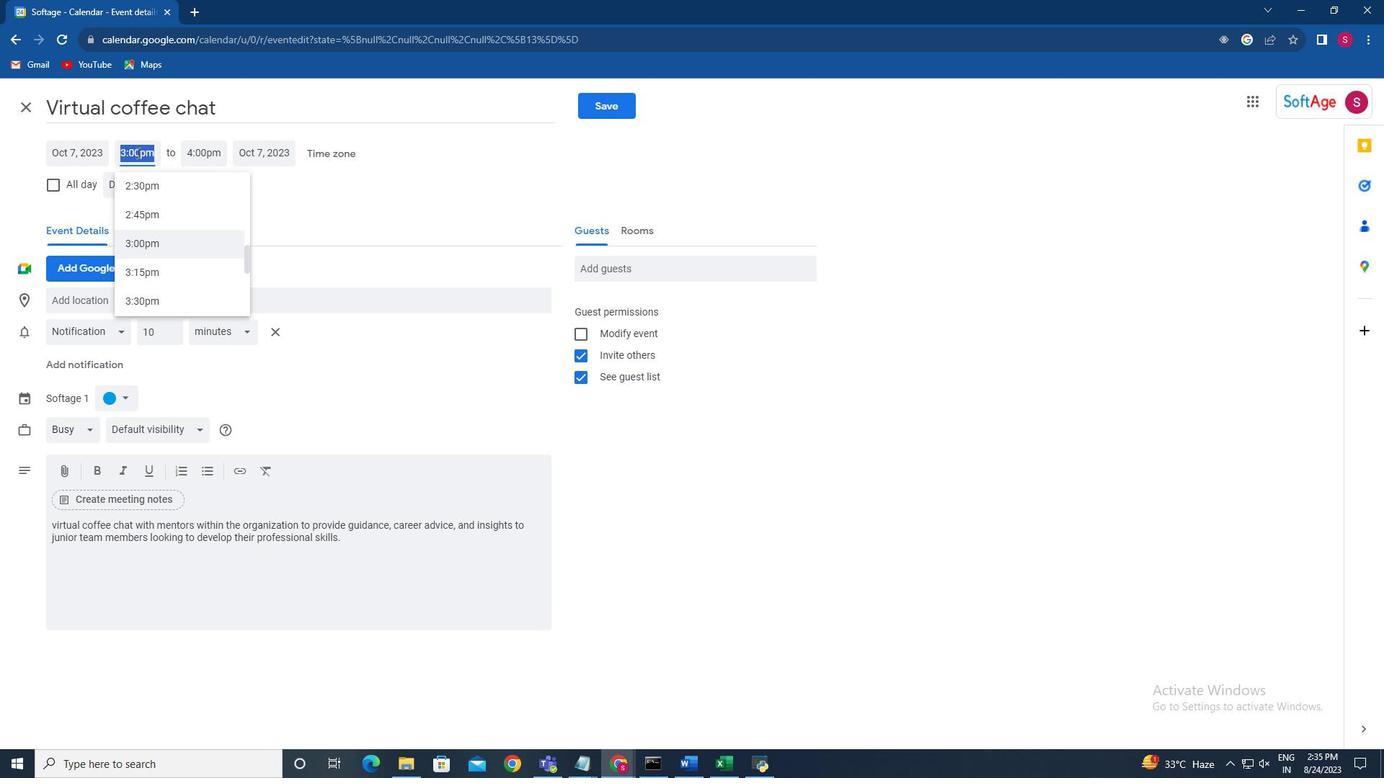 
Action: Mouse pressed left at (137, 152)
Screenshot: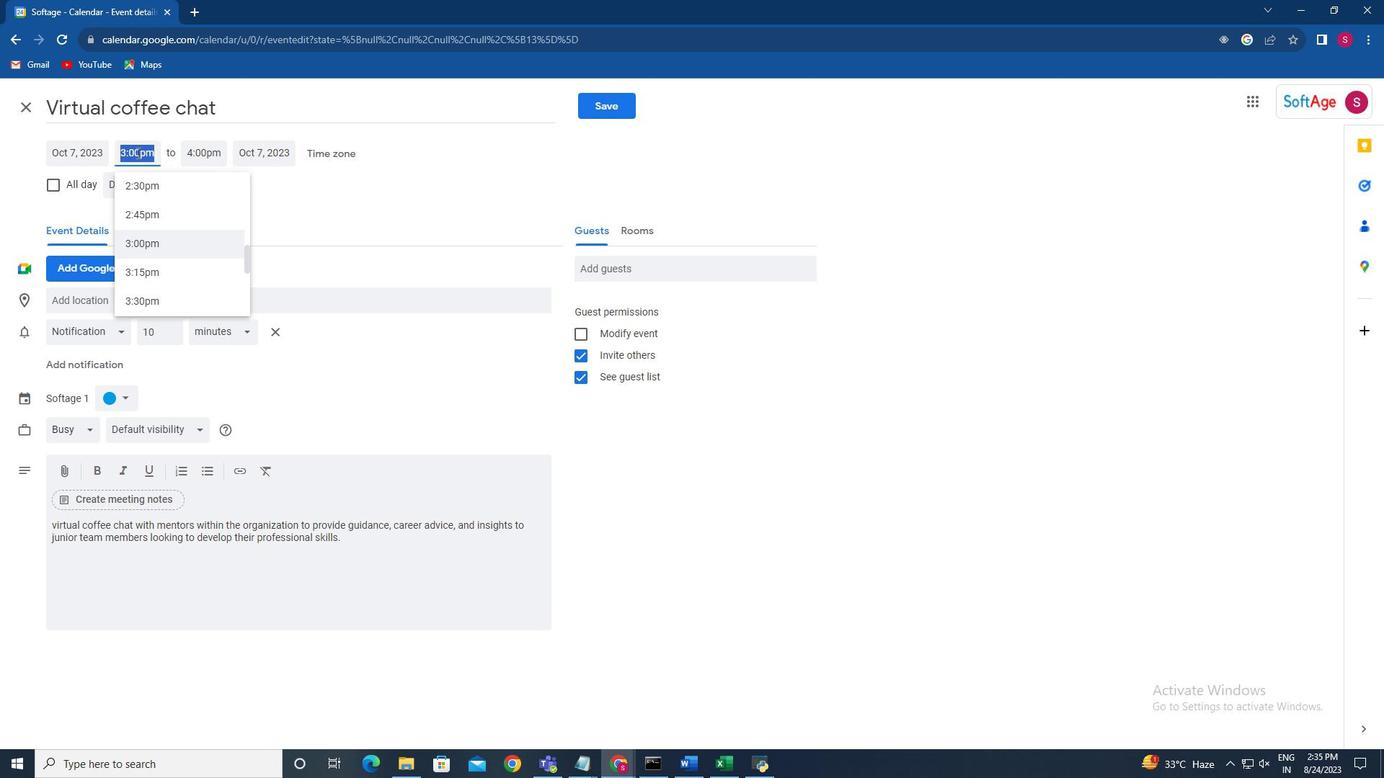 
Action: Mouse moved to (152, 229)
Screenshot: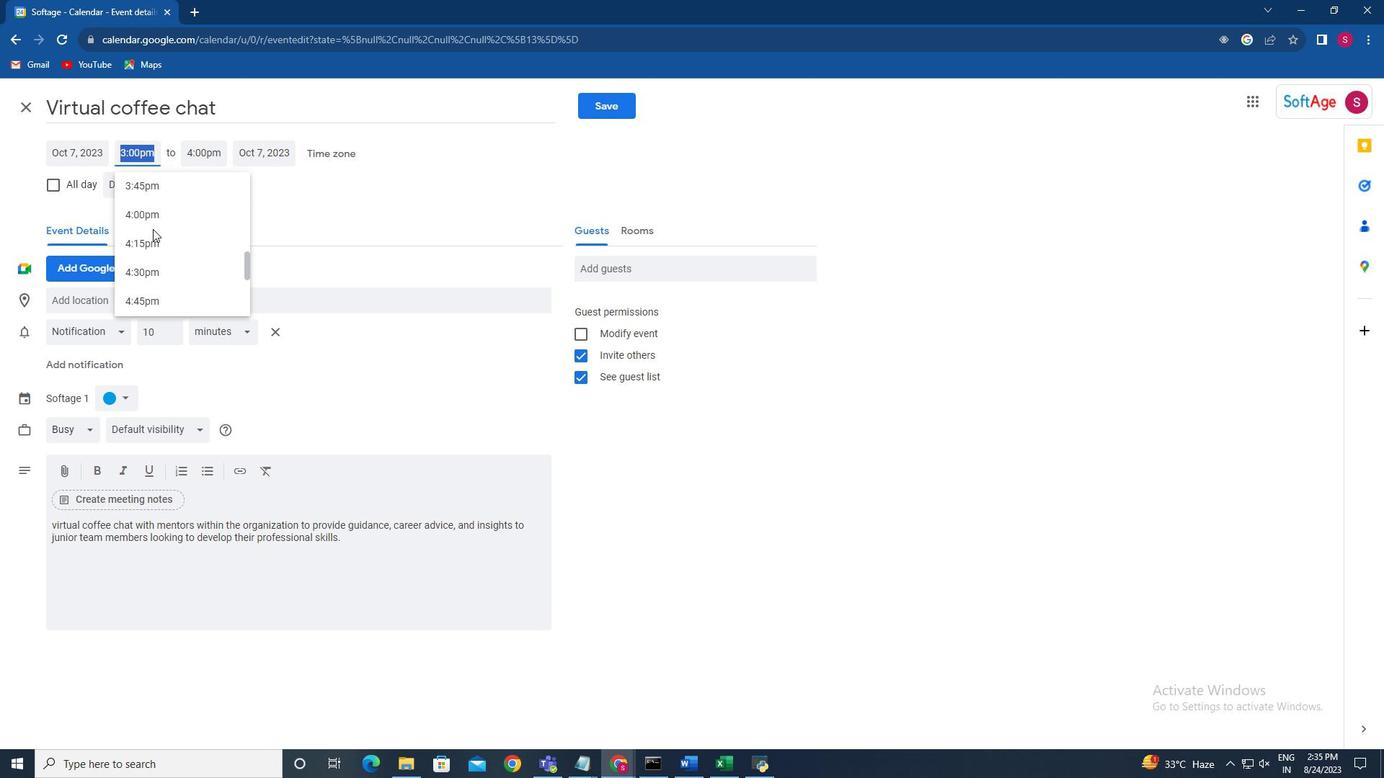 
Action: Mouse scrolled (152, 228) with delta (0, 0)
Screenshot: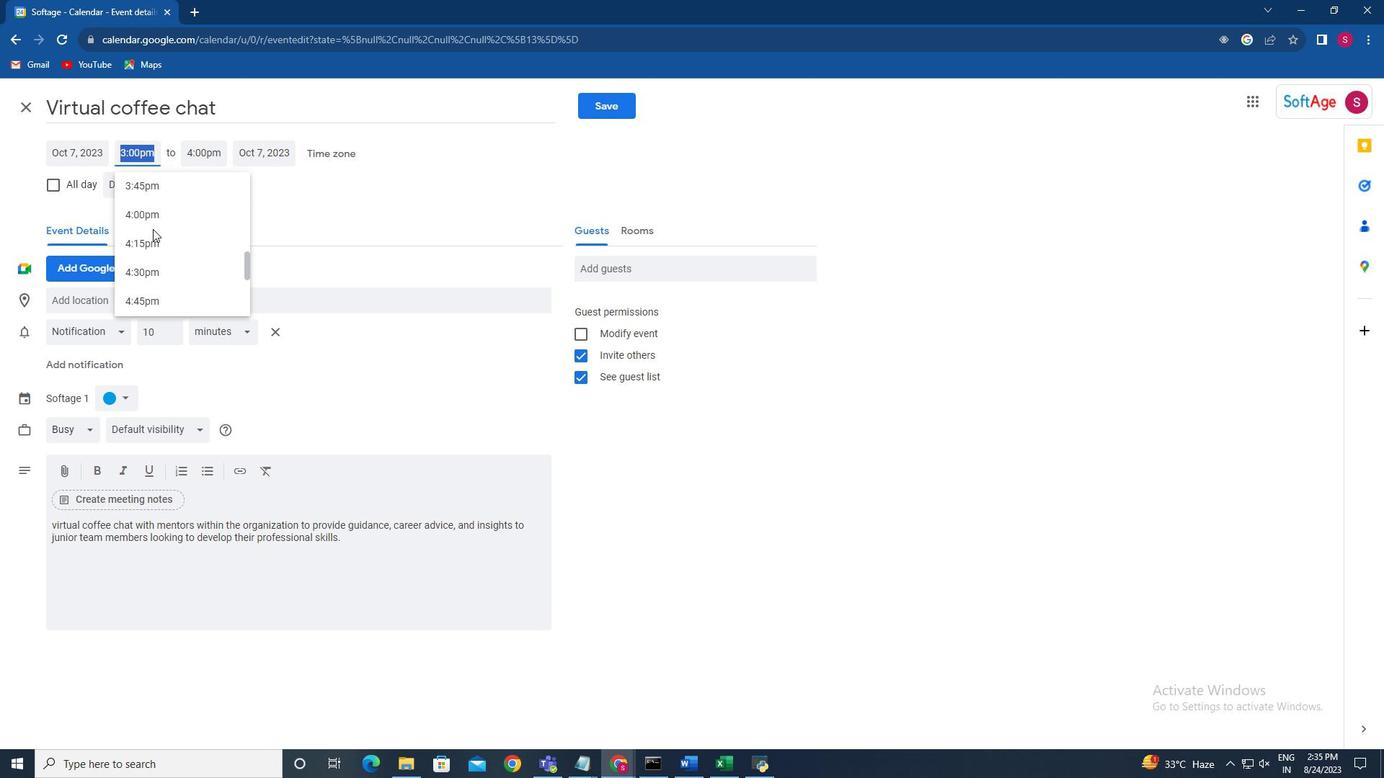 
Action: Mouse scrolled (152, 228) with delta (0, 0)
Screenshot: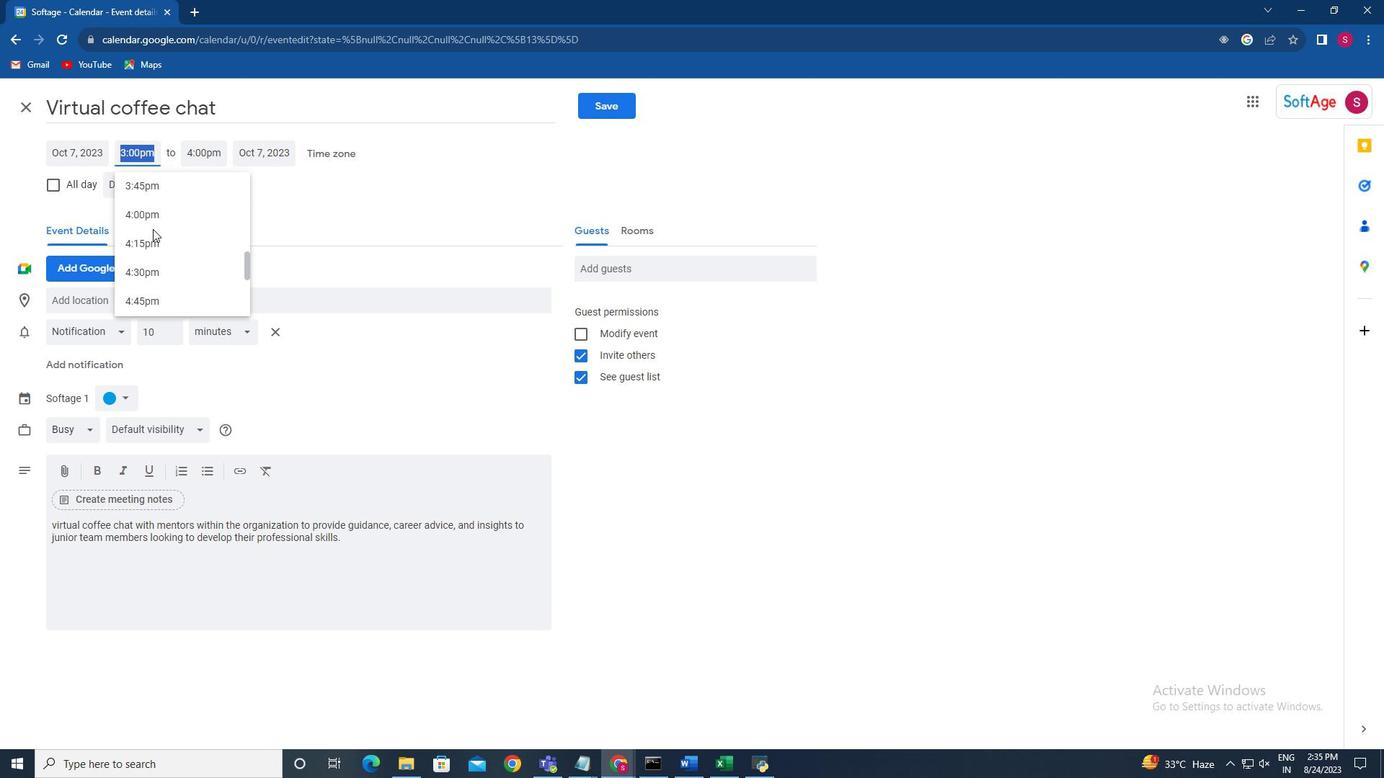 
Action: Mouse moved to (155, 230)
Screenshot: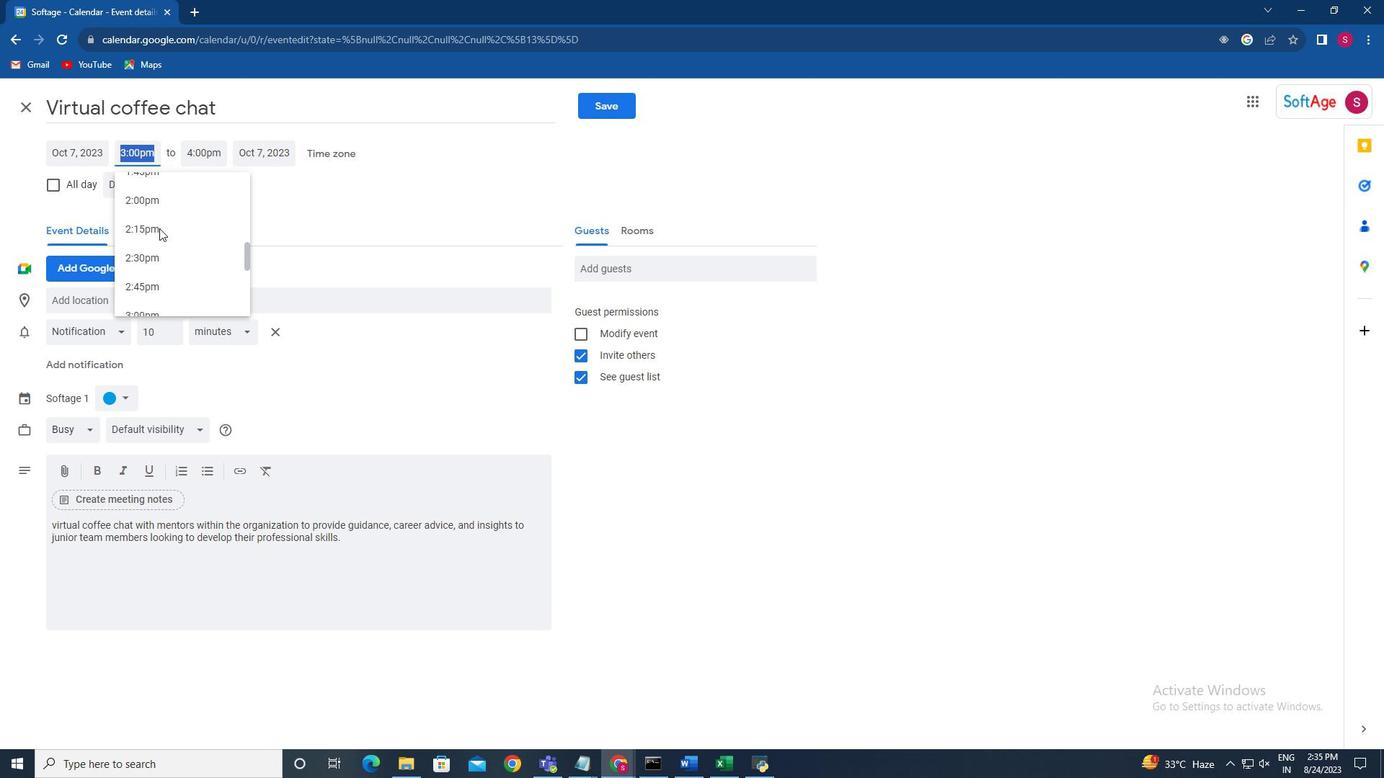 
Action: Mouse scrolled (155, 230) with delta (0, 0)
Screenshot: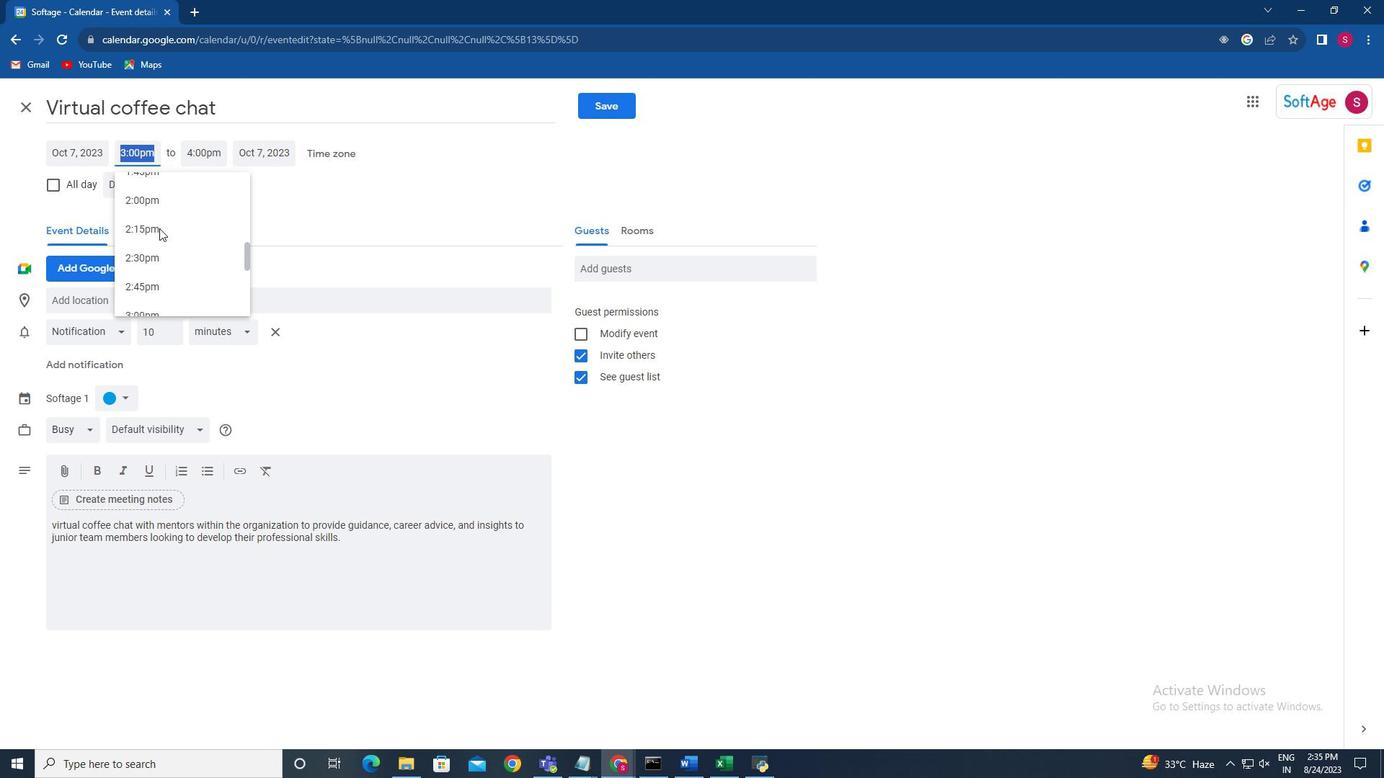 
Action: Mouse moved to (156, 230)
Screenshot: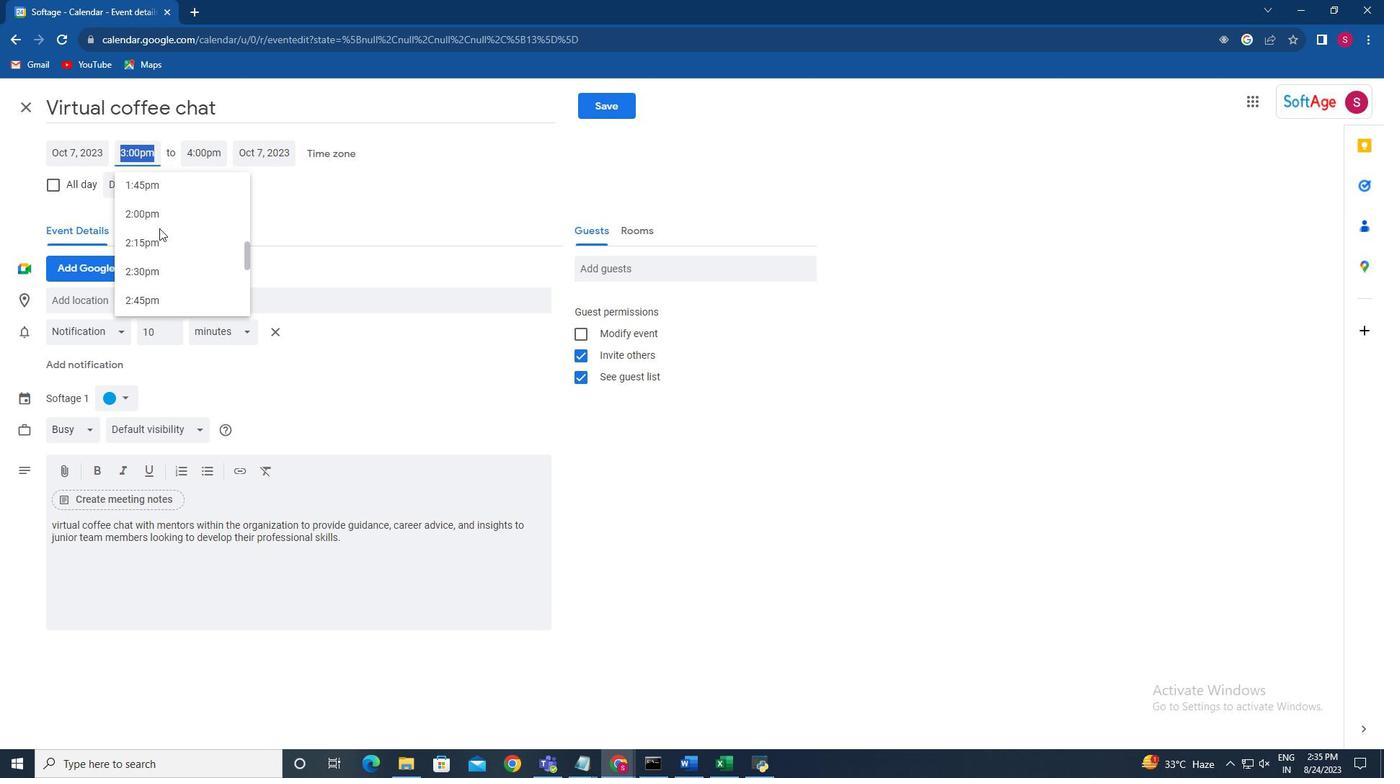 
Action: Mouse scrolled (155, 230) with delta (0, 0)
Screenshot: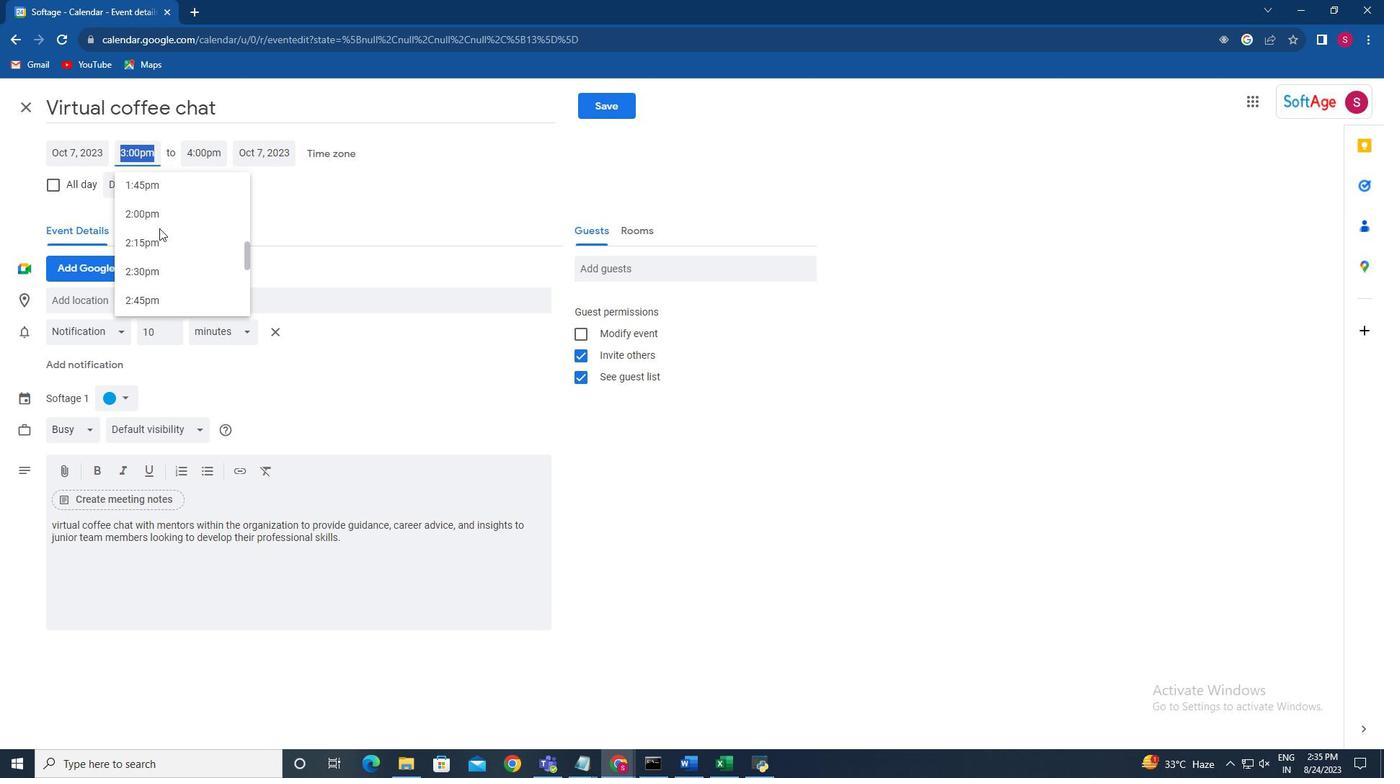 
Action: Mouse moved to (157, 229)
Screenshot: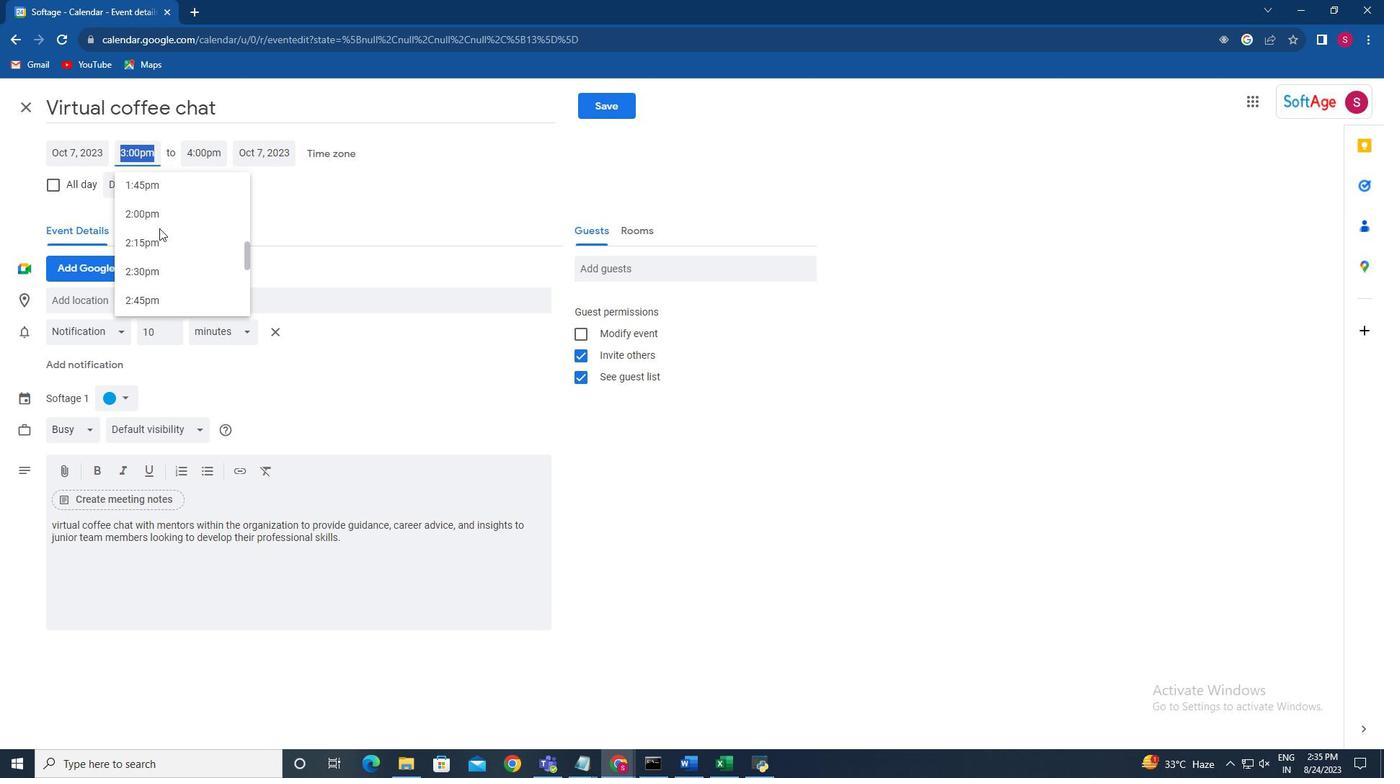 
Action: Mouse scrolled (157, 230) with delta (0, 0)
Screenshot: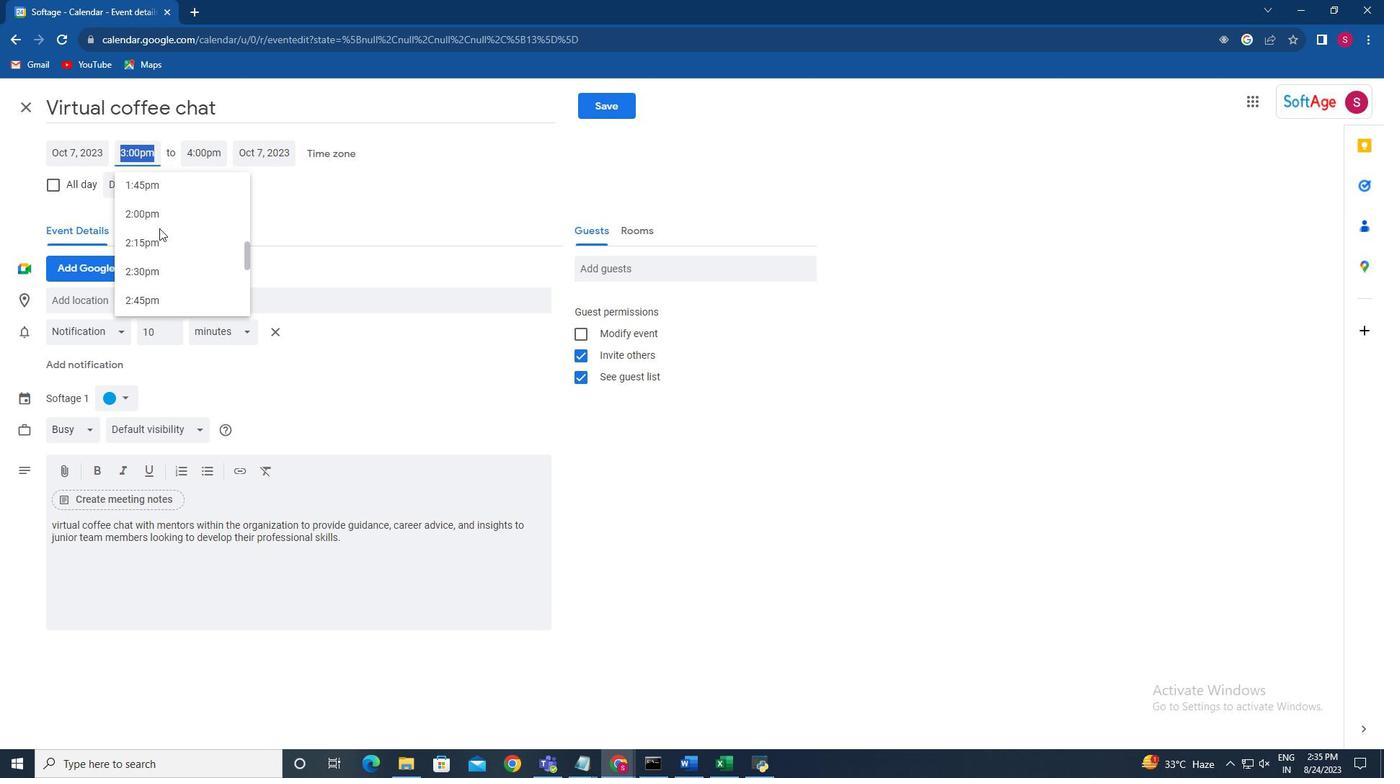 
Action: Mouse moved to (159, 228)
Screenshot: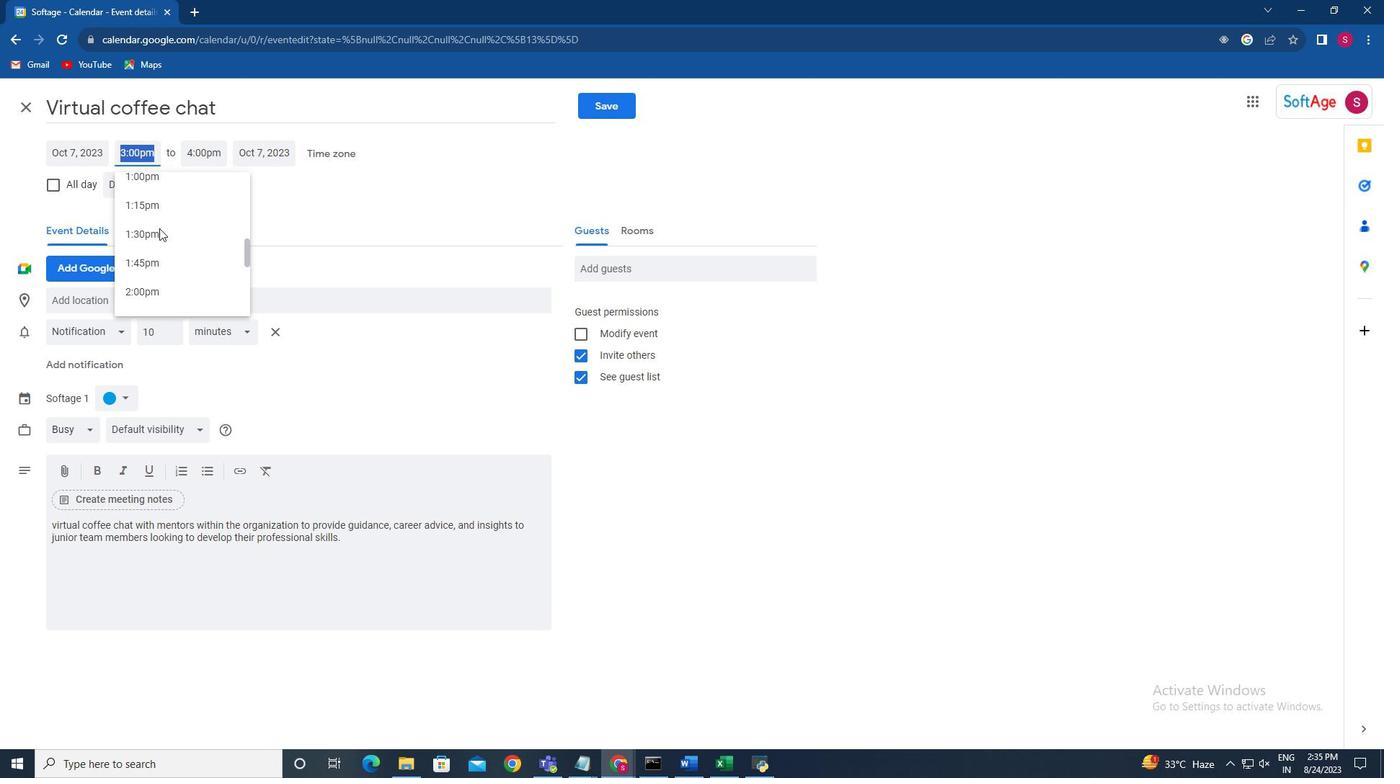 
Action: Mouse scrolled (159, 229) with delta (0, 0)
Screenshot: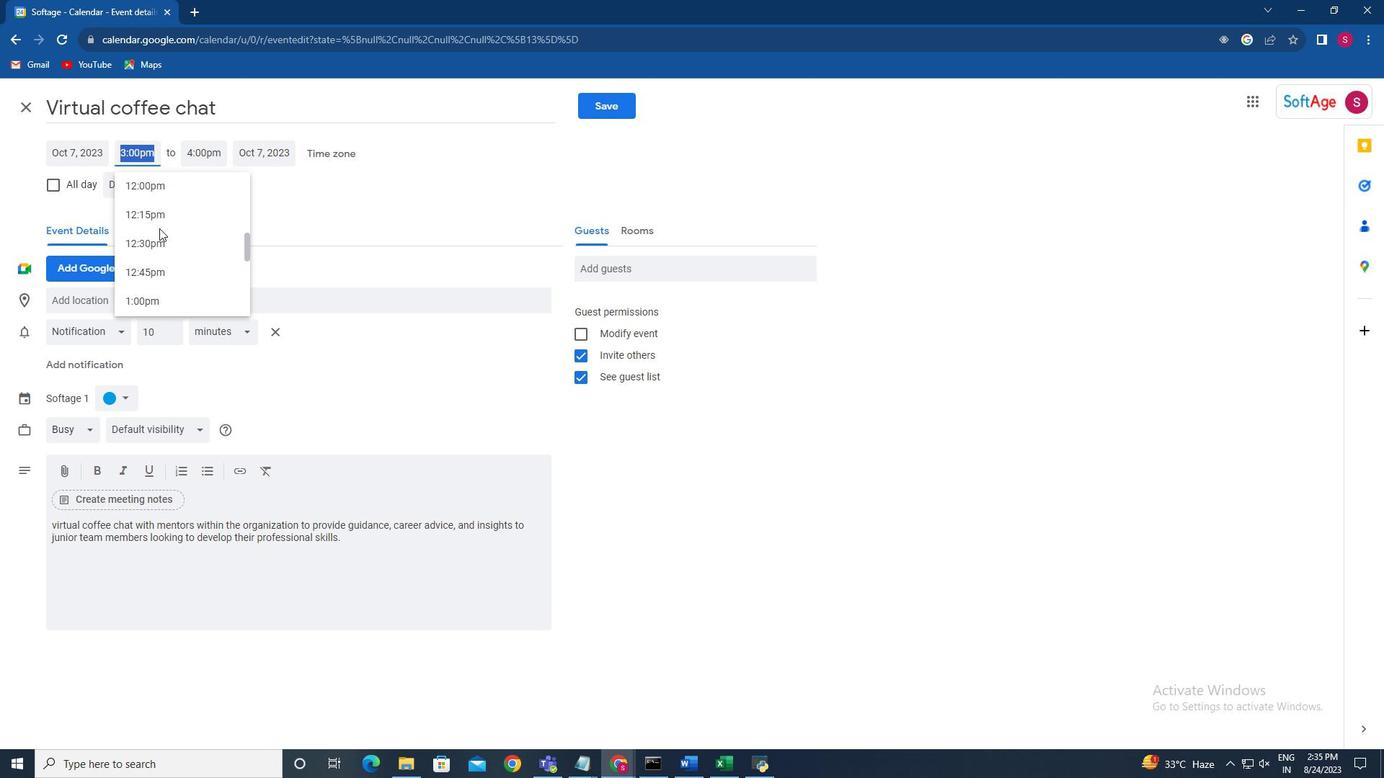 
Action: Mouse scrolled (159, 229) with delta (0, 0)
Screenshot: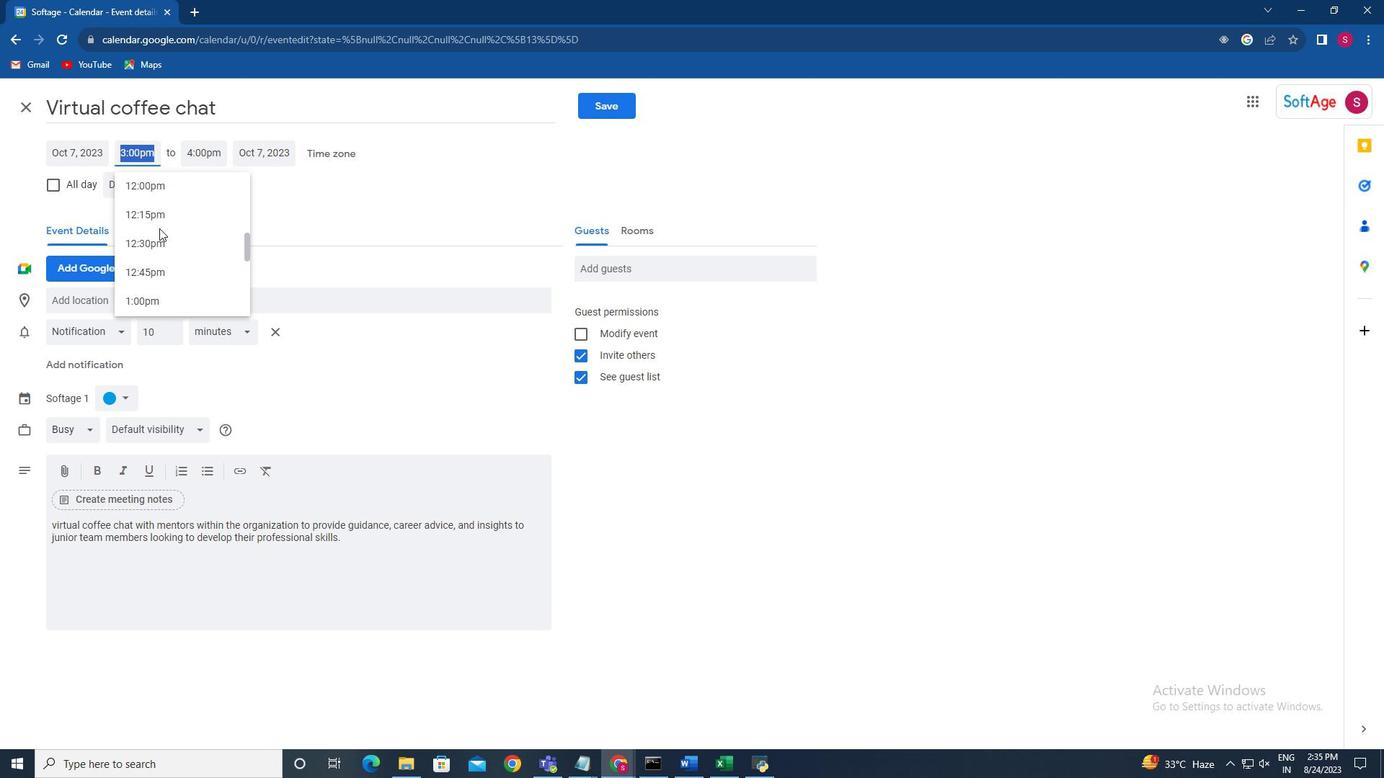 
Action: Mouse scrolled (159, 229) with delta (0, 0)
Screenshot: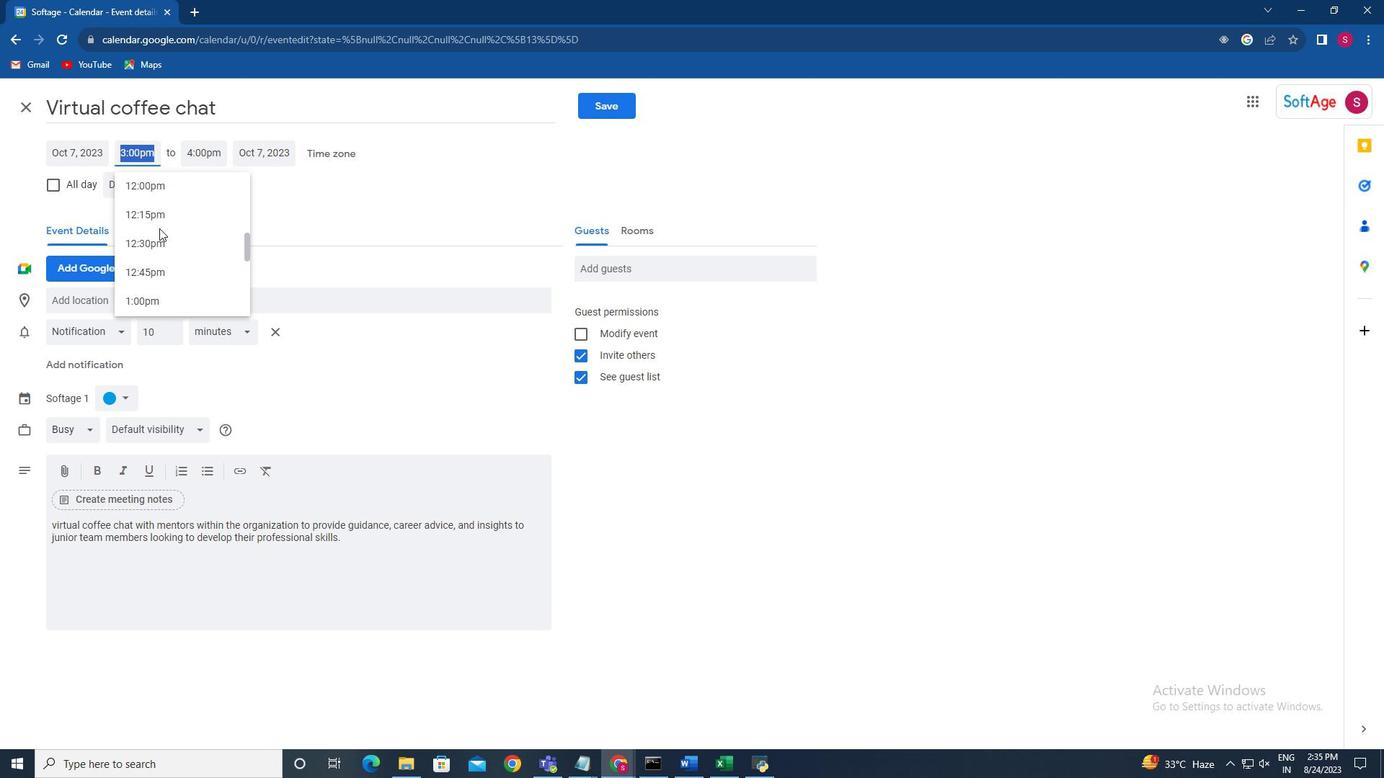
Action: Mouse scrolled (159, 229) with delta (0, 0)
Screenshot: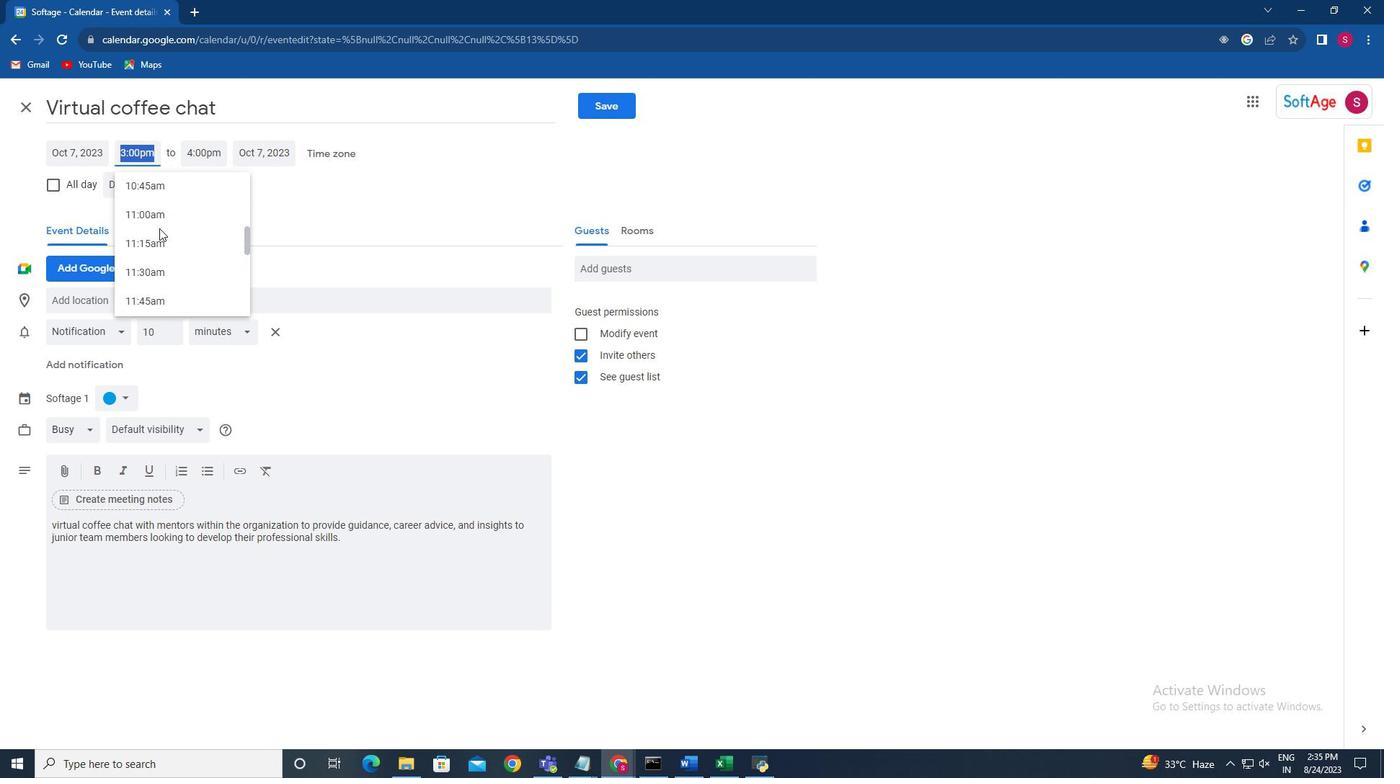 
Action: Mouse scrolled (159, 229) with delta (0, 0)
Screenshot: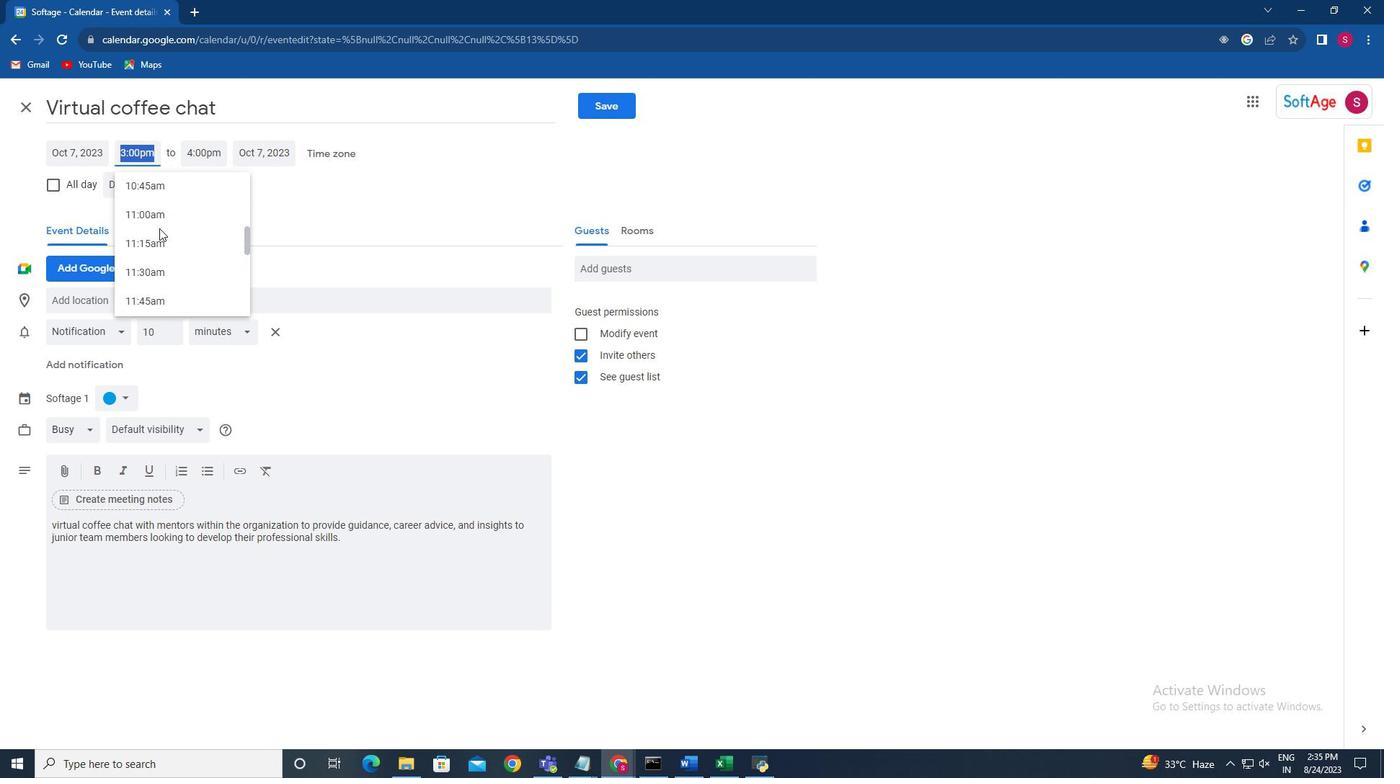 
Action: Mouse scrolled (159, 229) with delta (0, 0)
Screenshot: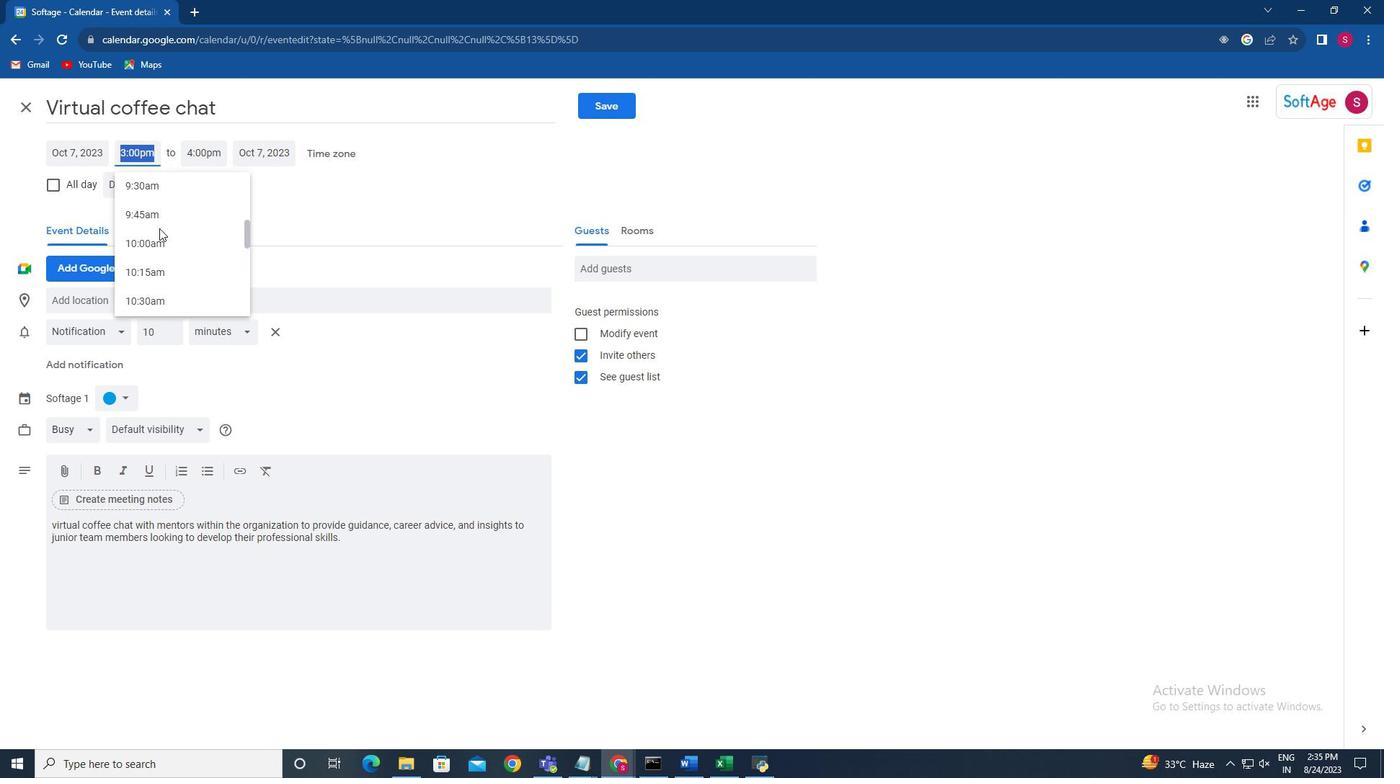 
Action: Mouse scrolled (159, 229) with delta (0, 0)
Screenshot: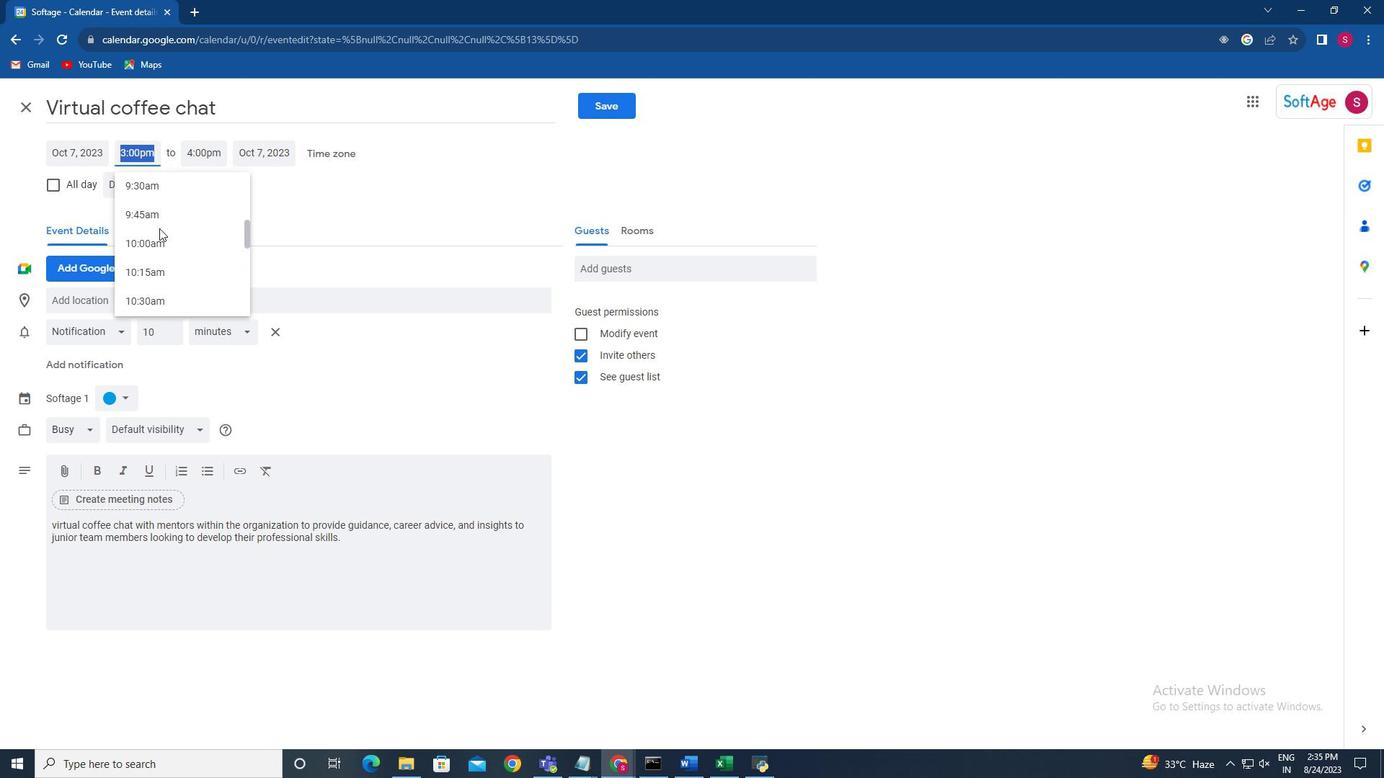 
Action: Mouse moved to (162, 304)
Screenshot: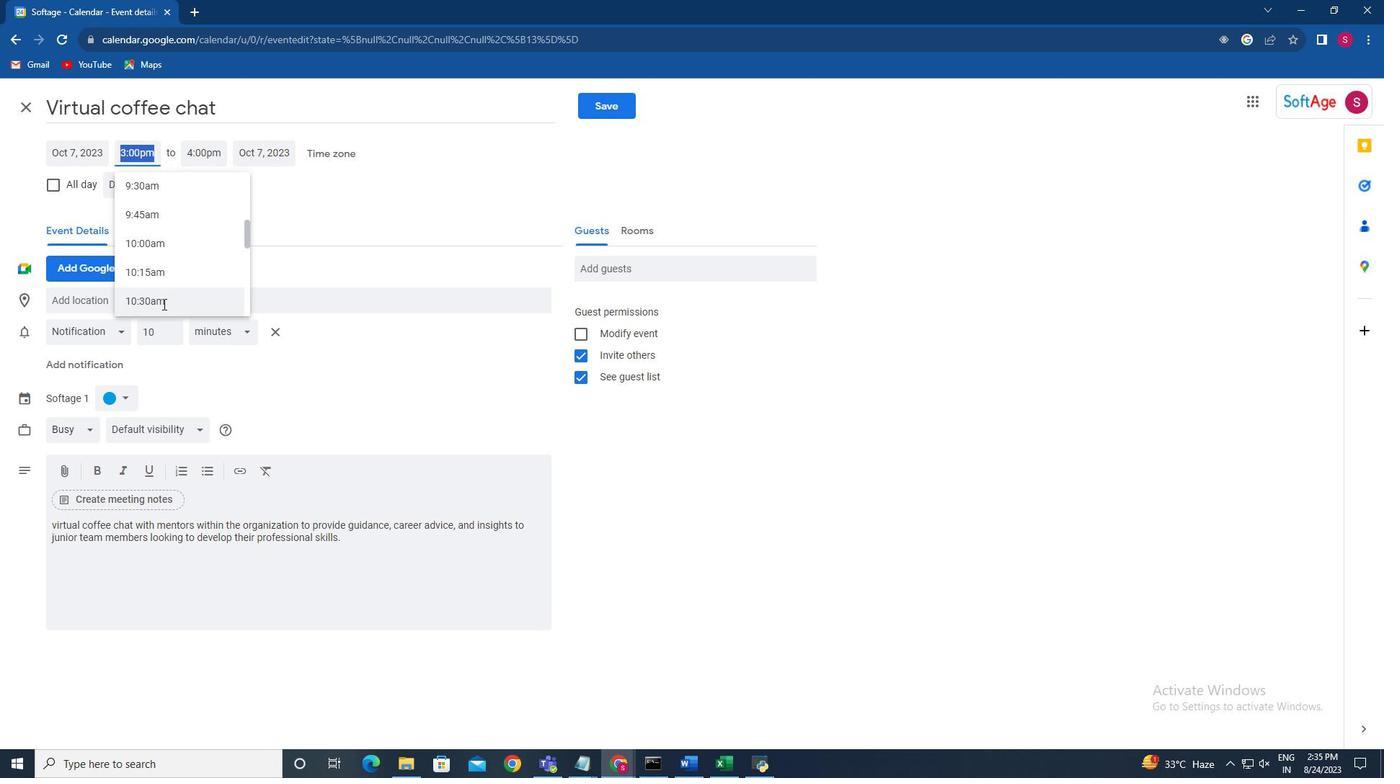 
Action: Mouse pressed left at (162, 304)
Screenshot: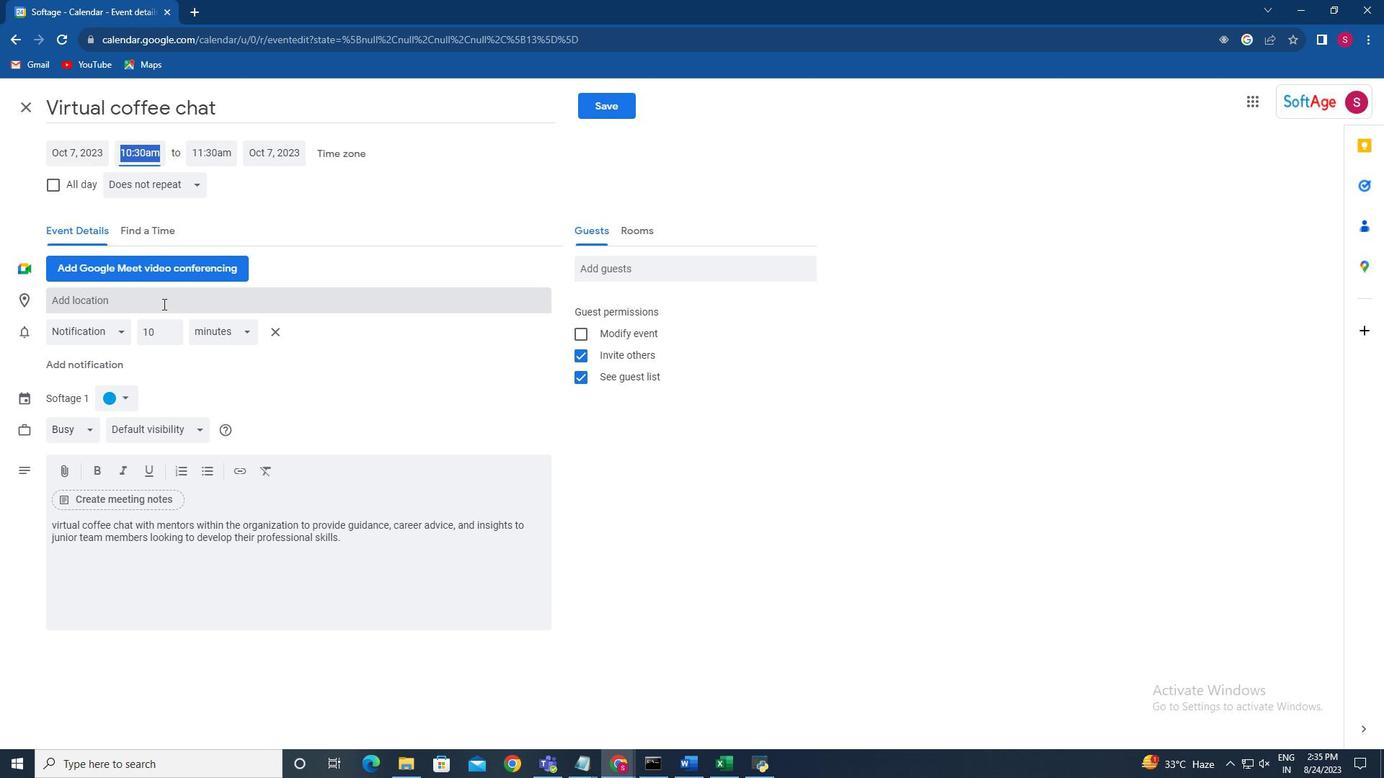 
Action: Mouse moved to (597, 103)
Screenshot: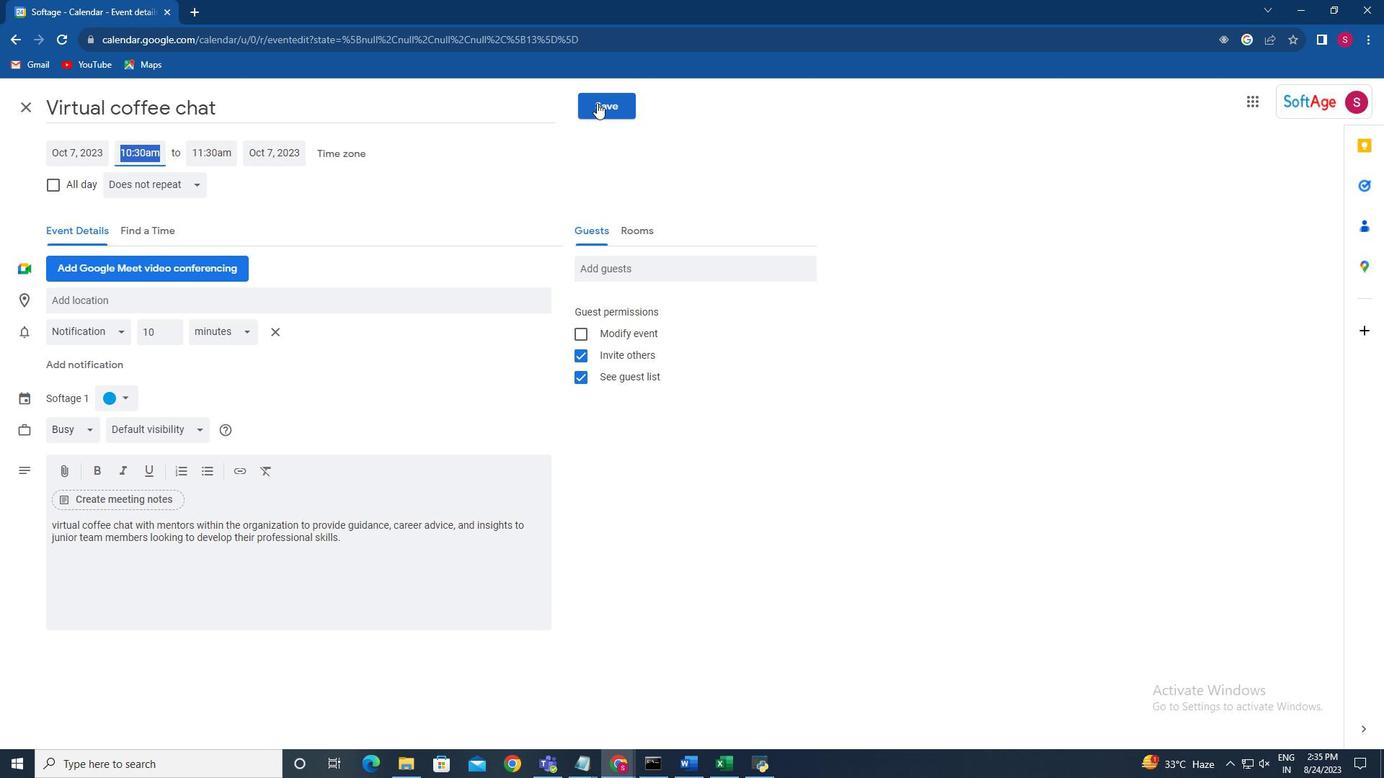 
Action: Mouse pressed left at (597, 103)
Screenshot: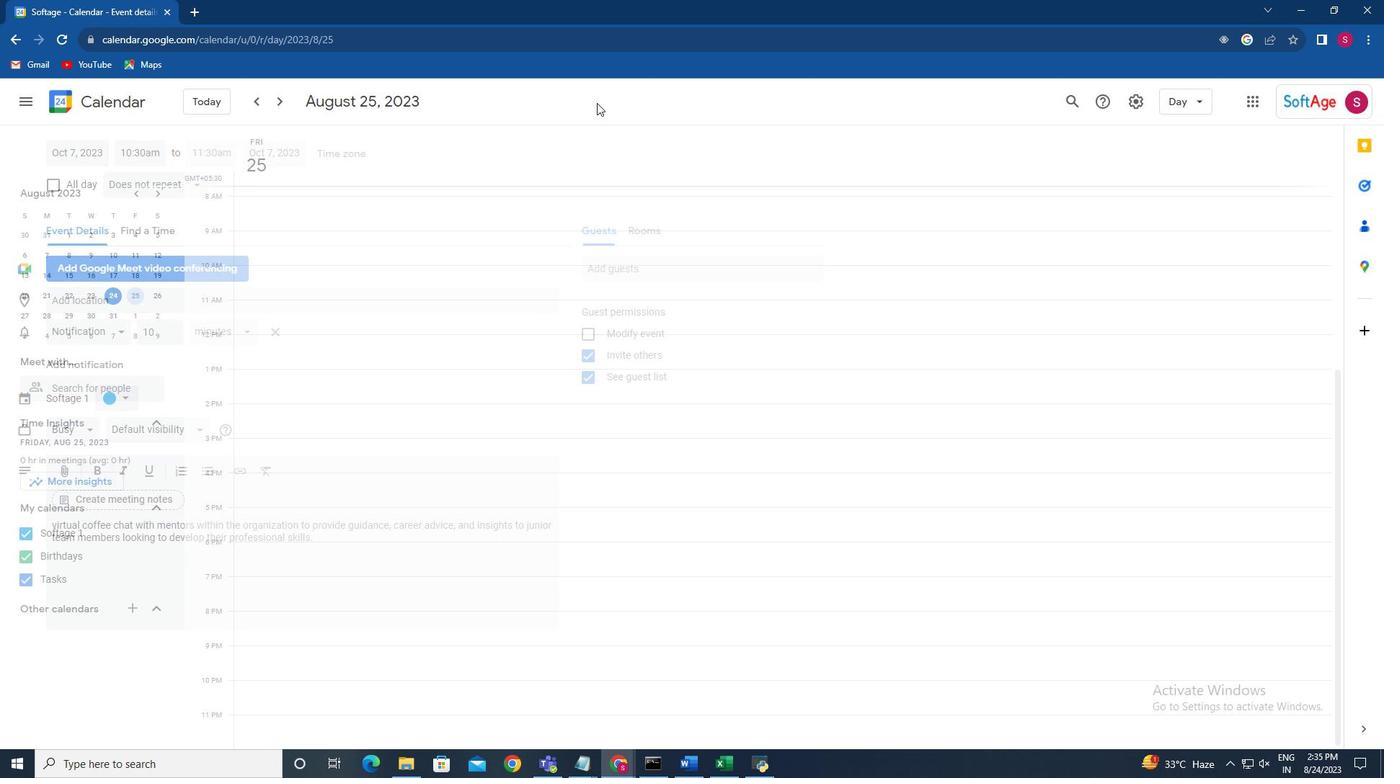 
